 Task: open an excel sheet and write heading  Dollar SenseAdd Dates in a column and its values below  '2023-05-01, 2023-05-05, 2023-05-10, 2023-05-15, 2023-05-20, 2023-05-25 & 2023-05-31. 'Add Descriptionsin next column and its values below  Monthly Salary, Grocery Shopping, Dining Out., Utility Bill, Transportation, Entertainment & Miscellaneous. Add Amount in next column and its values below  $2,500, $100, $50, $150, $30, $50 & $20. Add Income/ Expensein next column and its values below  Income, Expenses, Expenses, Expenses, Expenses, Expenses & Expenses. Add Balance in next column and its values below  $2,500, $2,400, $2,350, $2,200, $2,170, $2,120 & $2,100. Save page ExpReport templatesbook
Action: Mouse moved to (17, 20)
Screenshot: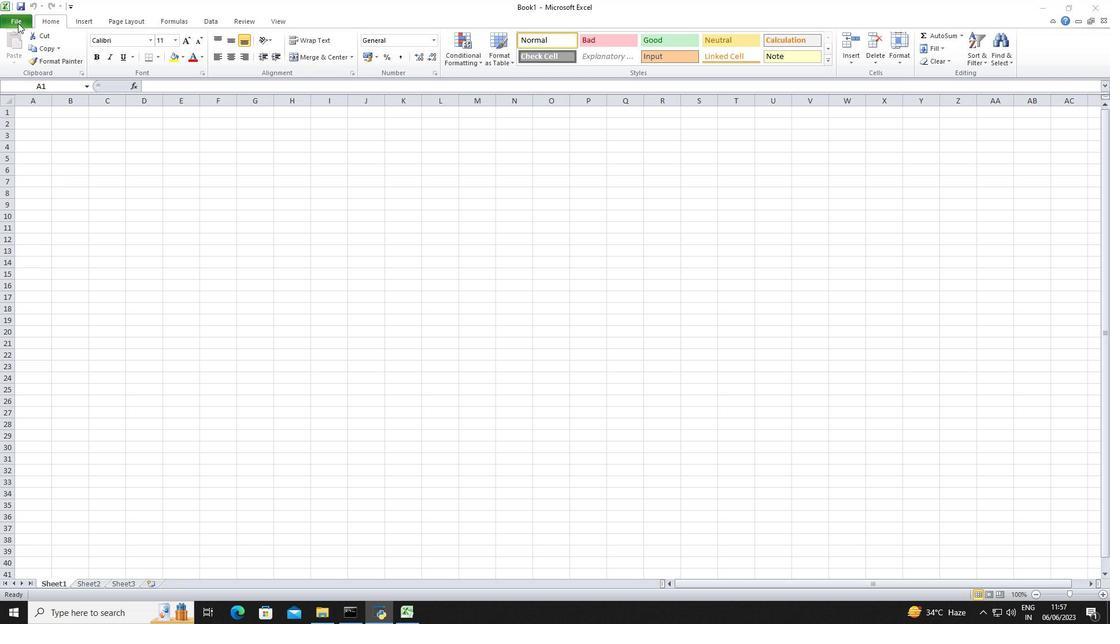 
Action: Mouse pressed left at (17, 20)
Screenshot: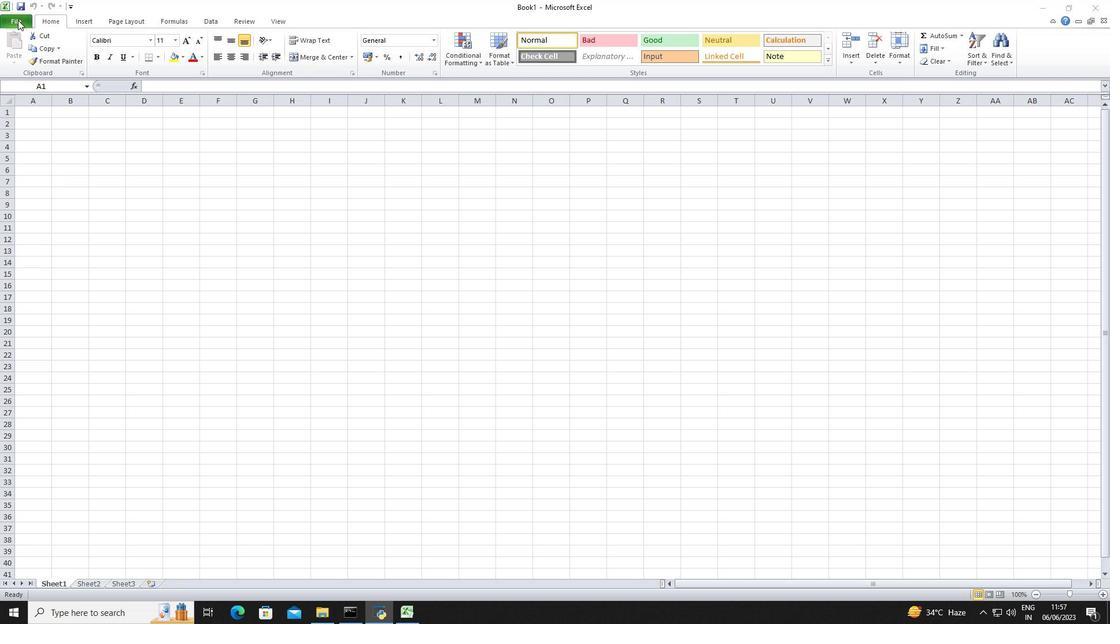 
Action: Mouse pressed left at (17, 20)
Screenshot: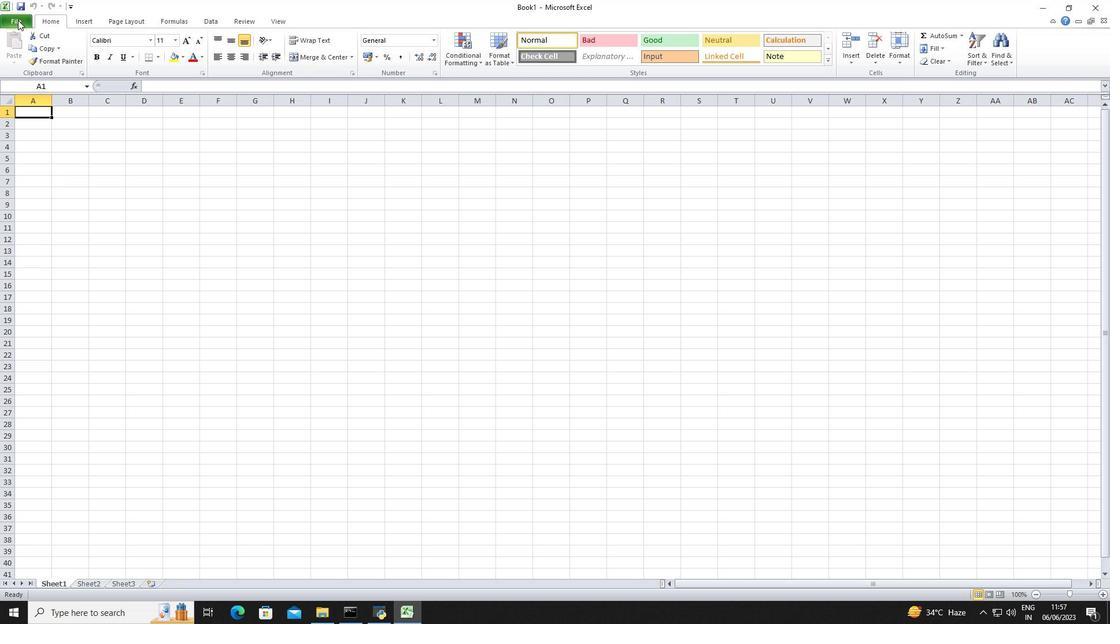 
Action: Mouse moved to (17, 151)
Screenshot: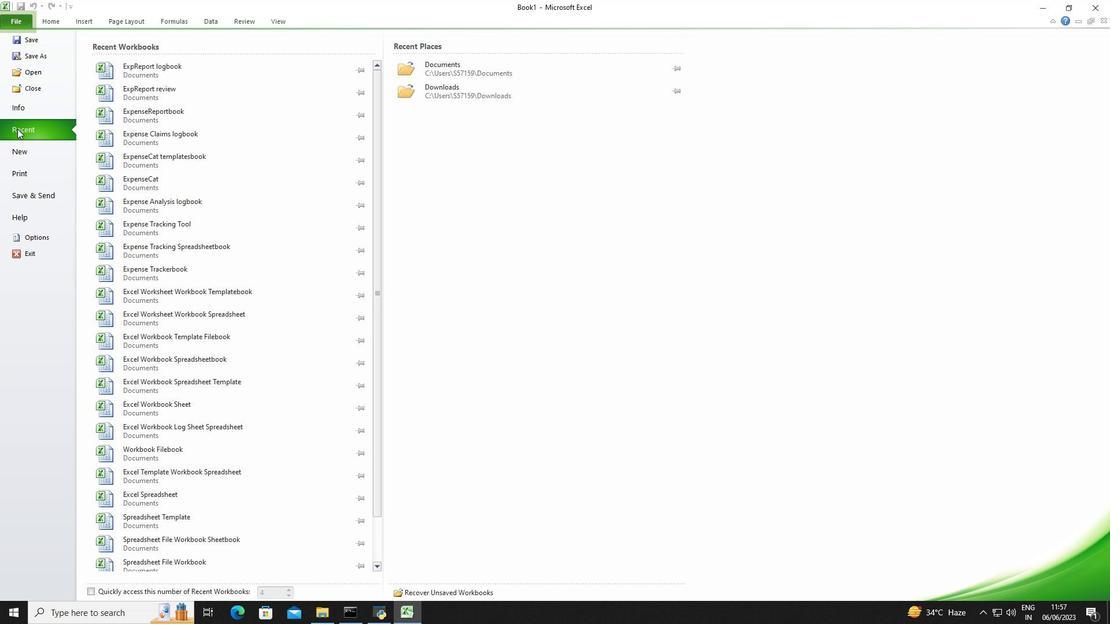 
Action: Mouse pressed left at (17, 151)
Screenshot: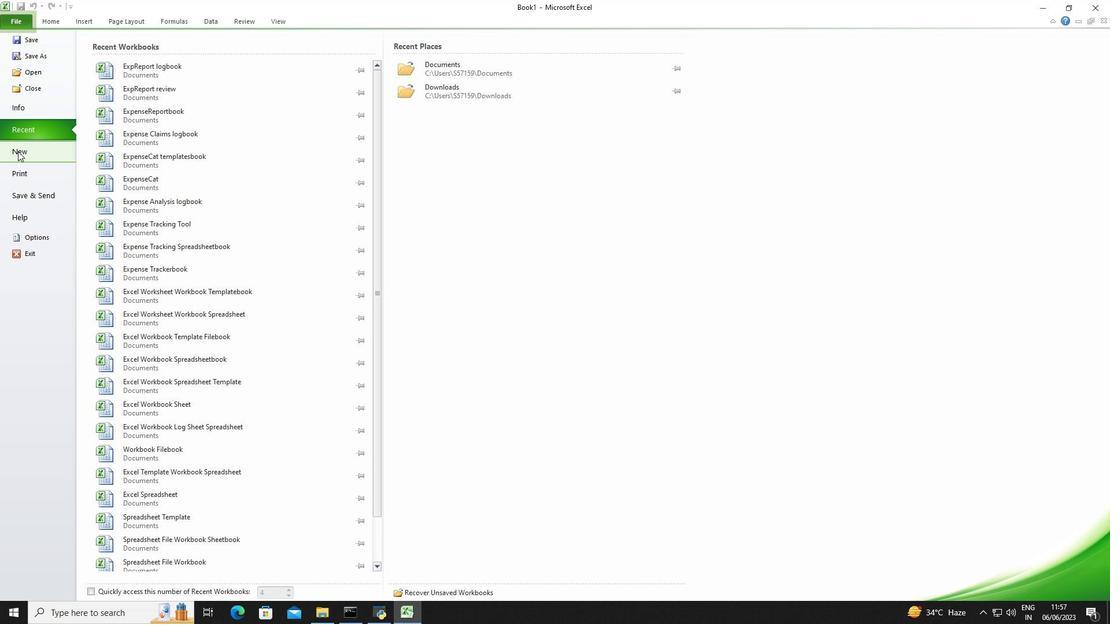 
Action: Mouse moved to (577, 278)
Screenshot: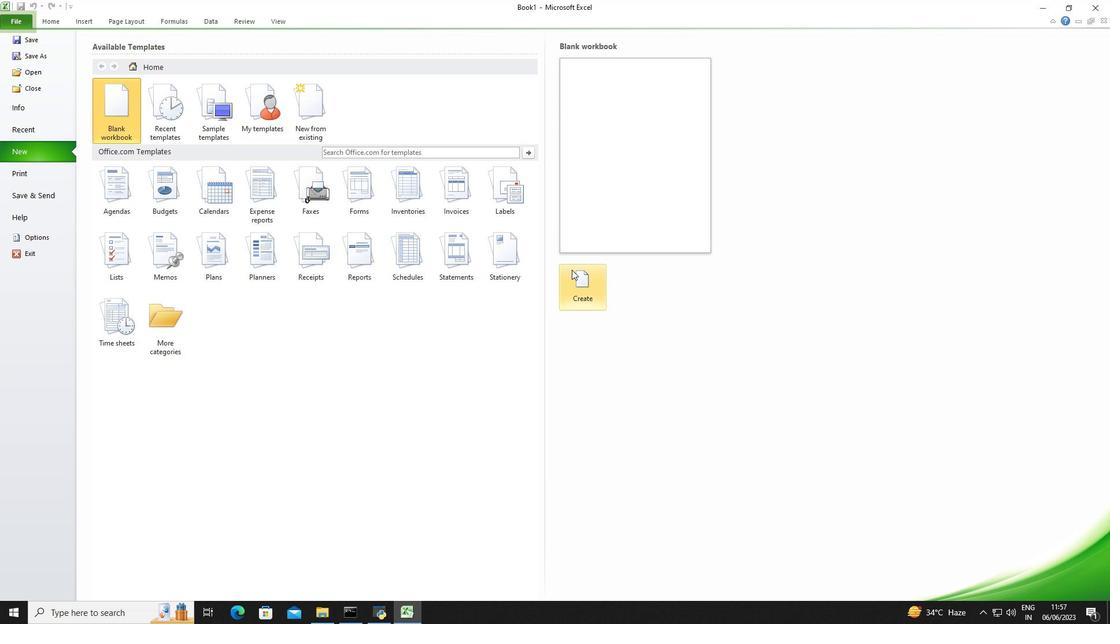 
Action: Mouse pressed left at (577, 278)
Screenshot: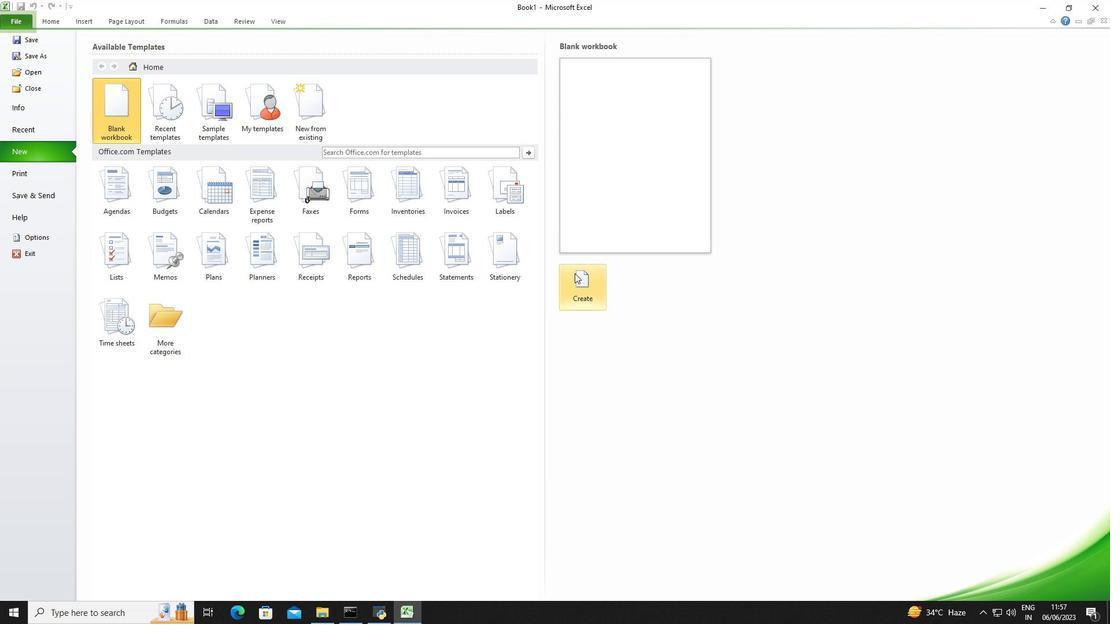 
Action: Mouse moved to (36, 112)
Screenshot: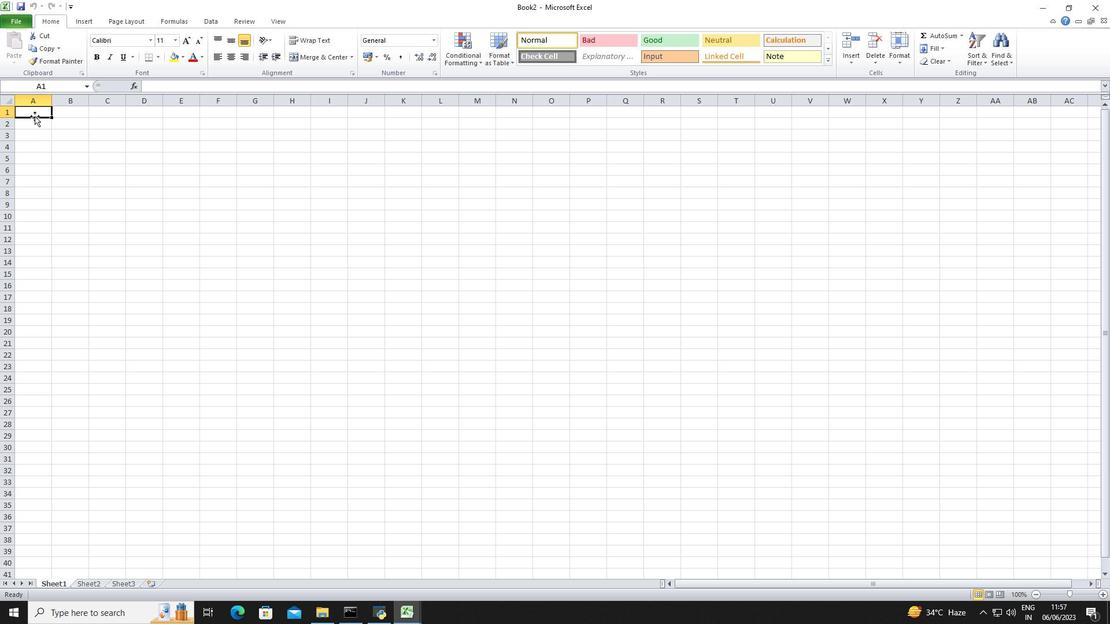 
Action: Mouse pressed left at (36, 112)
Screenshot: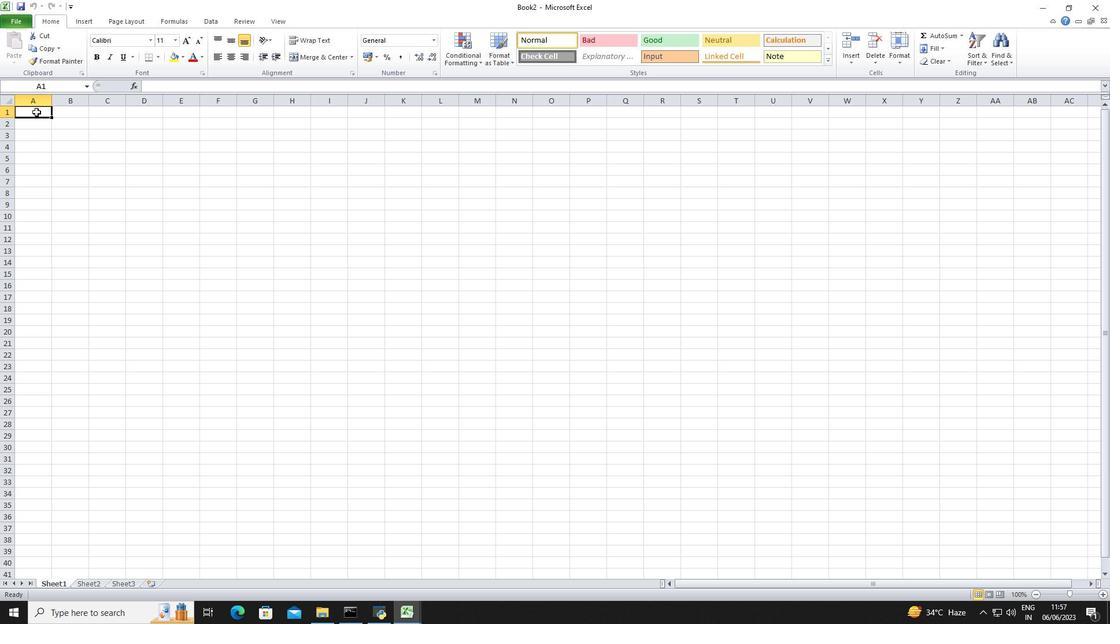 
Action: Key pressed <Key.shift>Dollar<Key.space><Key.shift>Sense<Key.right><Key.down><Key.left><Key.down><Key.shift>Dates<Key.down>2023-05-2<Key.backspace>01<Key.enter>2023-05-05<Key.down>2023-05-10<Key.down>20223-05-<Key.backspace><Key.backspace><Key.backspace><Key.backspace><Key.backspace><Key.backspace>3-05-15<Key.enter>2023-05-29<Key.backspace>0<Key.enter>2023-05-25<Key.enter>2023-05-31<Key.down><Key.right><Key.right><Key.up><Key.up><Key.up><Key.up><Key.up><Key.up><Key.up><Key.left><Key.right><Key.up><Key.shift>Descriptions<Key.down><Key.shift>Monthy<Key.space><Key.shift>Salary<Key.down><Key.shift>Grocery<Key.space><Key.shift><Key.shift><Key.shift><Key.shift><Key.shift><Key.shift><Key.shift><Key.shift><Key.shift><Key.shift><Key.shift><Key.shift><Key.shift>Shopping<Key.down><Key.shift>Dining<Key.space><Key.shift>Out<Key.down><Key.shift>Utility<Key.down><Key.up>
Screenshot: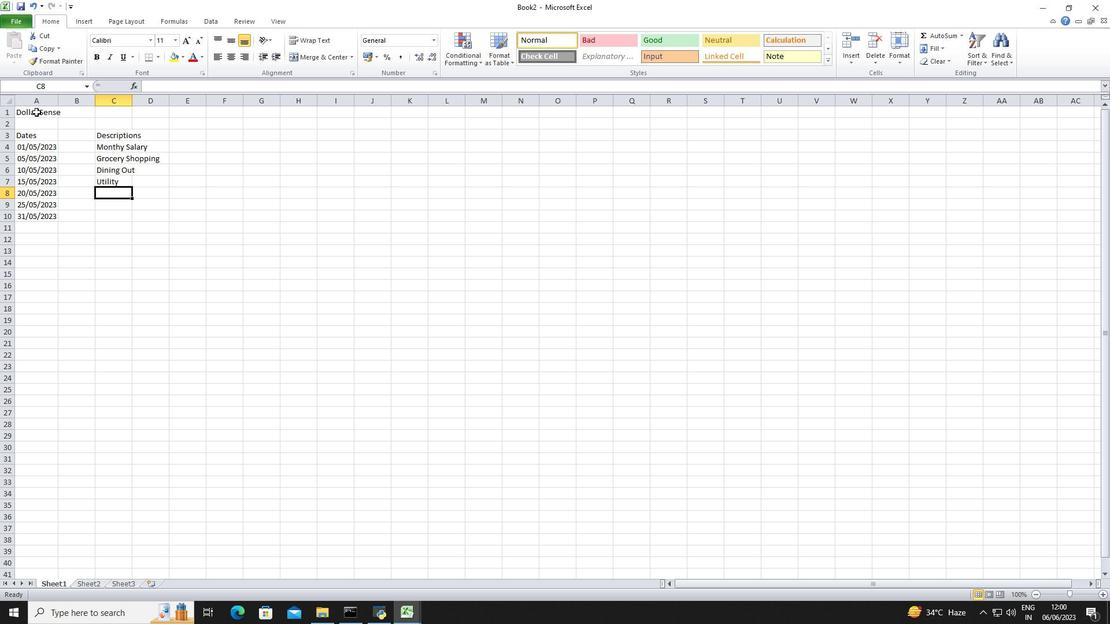 
Action: Mouse moved to (123, 180)
Screenshot: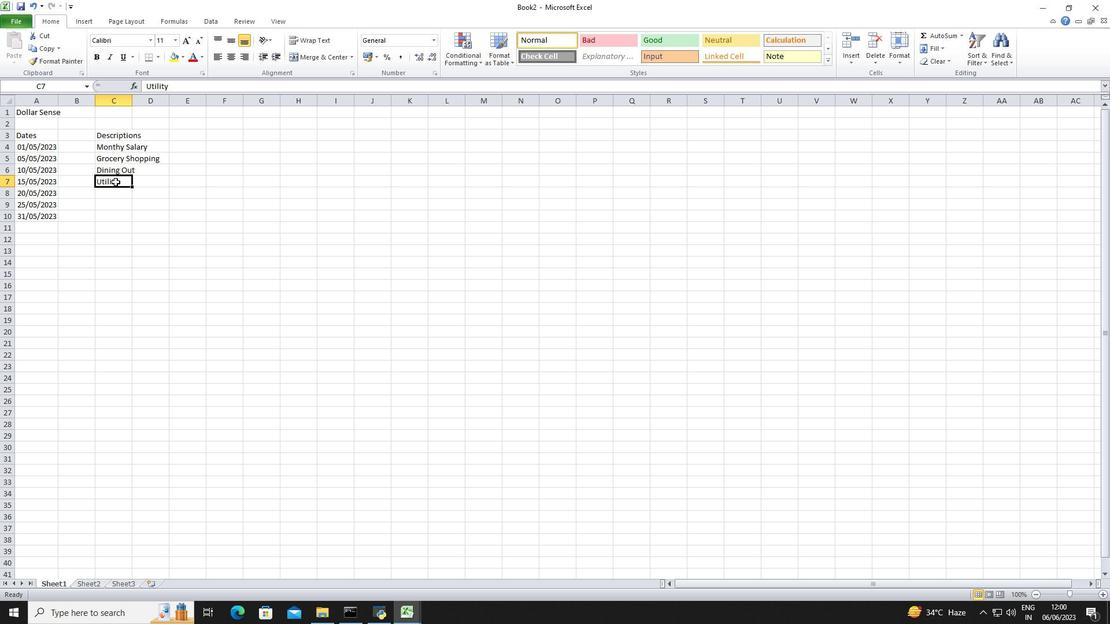 
Action: Mouse pressed left at (123, 180)
Screenshot: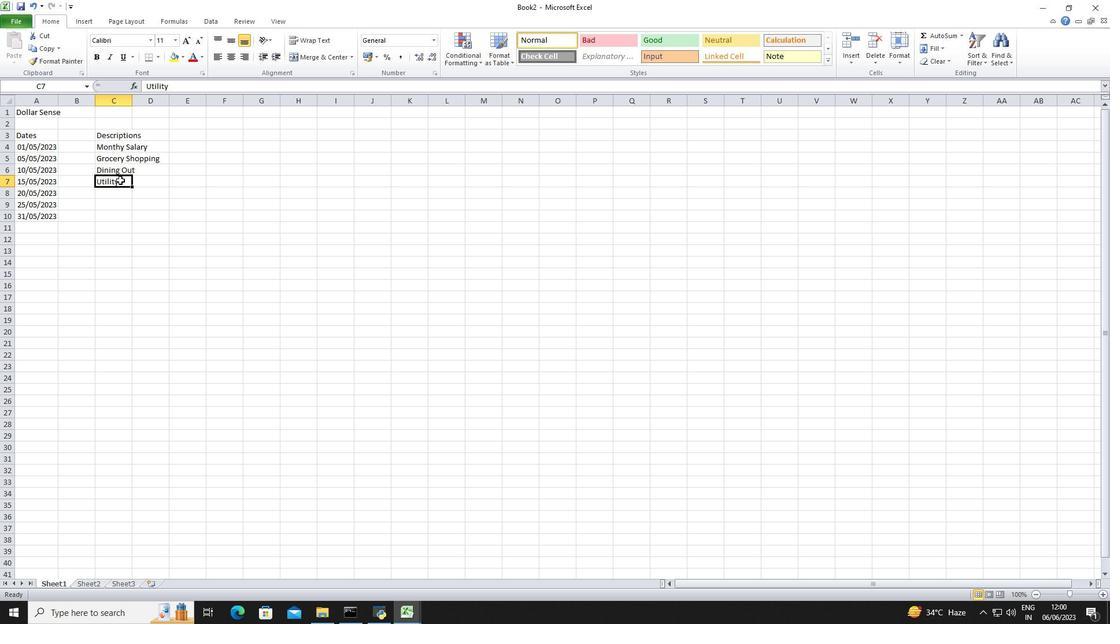 
Action: Mouse pressed left at (123, 180)
Screenshot: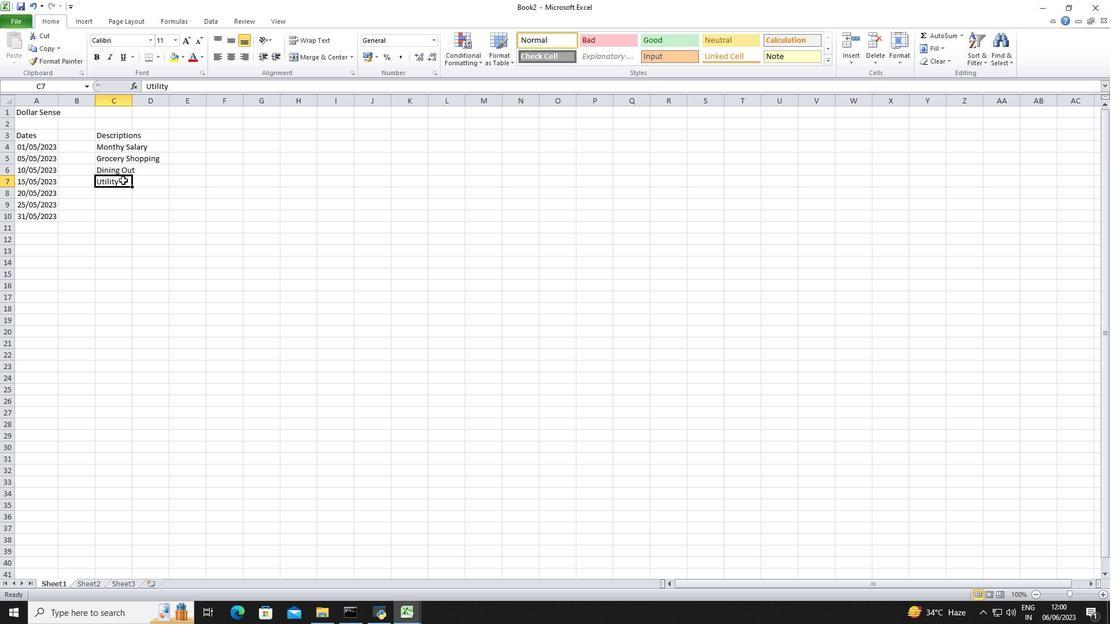 
Action: Mouse moved to (29, 117)
Screenshot: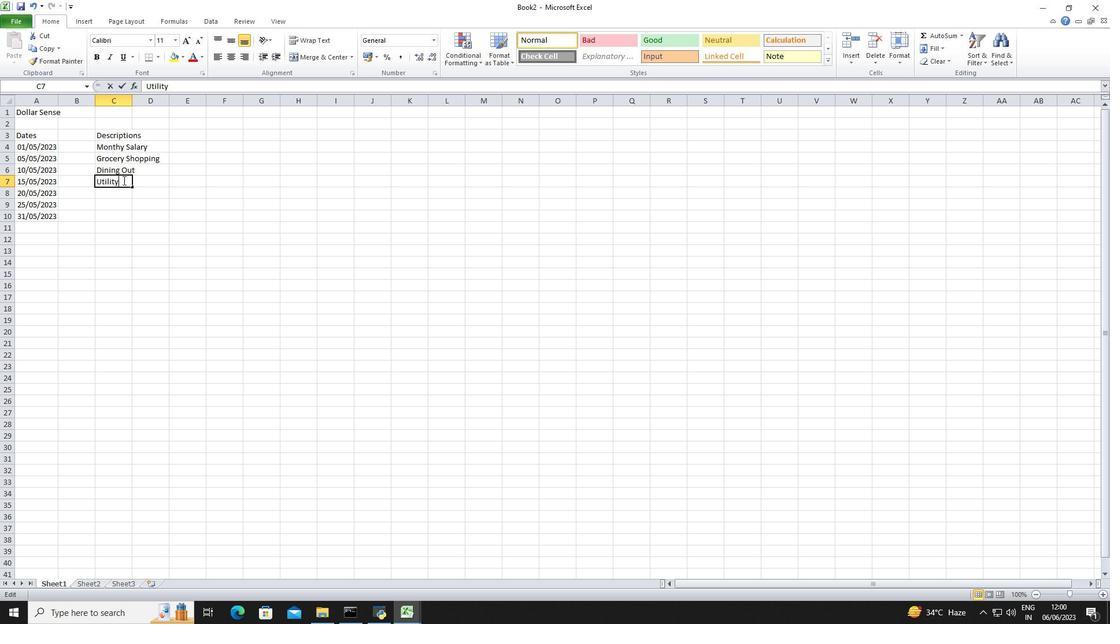 
Action: Key pressed <Key.space><Key.shift>Bill<Key.enter><Key.shift>Transportation<Key.down><Key.shift>Entertainment<Key.down><Key.shift>Miscellaneous<Key.down><Key.right><Key.right><Key.up><Key.up><Key.up><Key.up><Key.up><Key.up><Key.up><Key.up><Key.shift>Amount<Key.down>2500<Key.down>100<Key.down>50<Key.down>150<Key.down>30<Key.down>50<Key.down>20<Key.down>
Screenshot: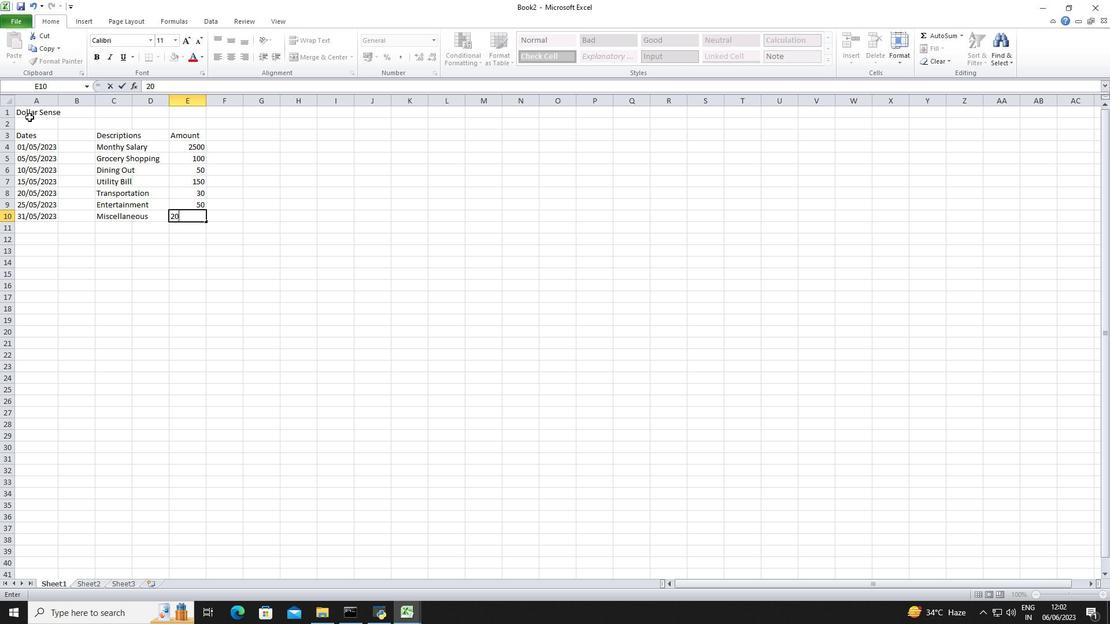 
Action: Mouse moved to (197, 145)
Screenshot: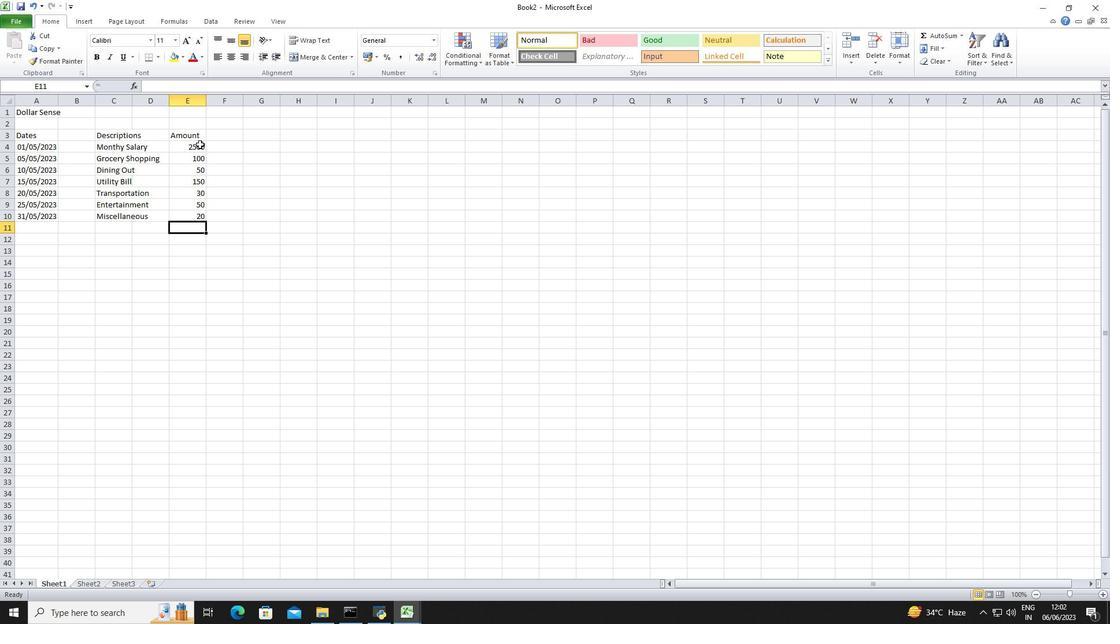 
Action: Mouse pressed left at (197, 145)
Screenshot: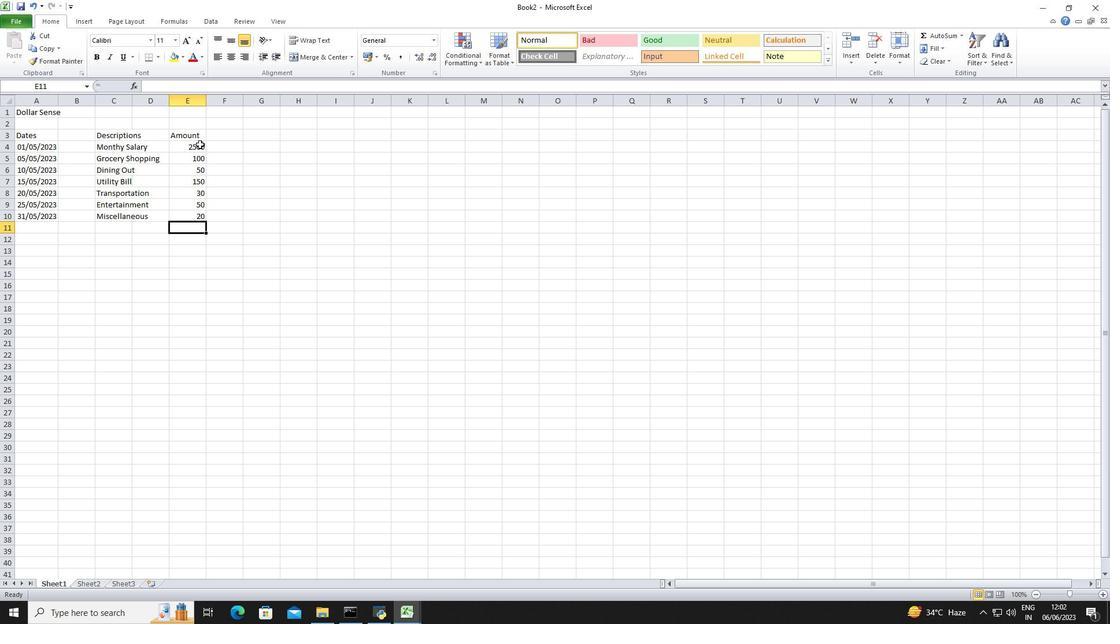
Action: Mouse moved to (432, 40)
Screenshot: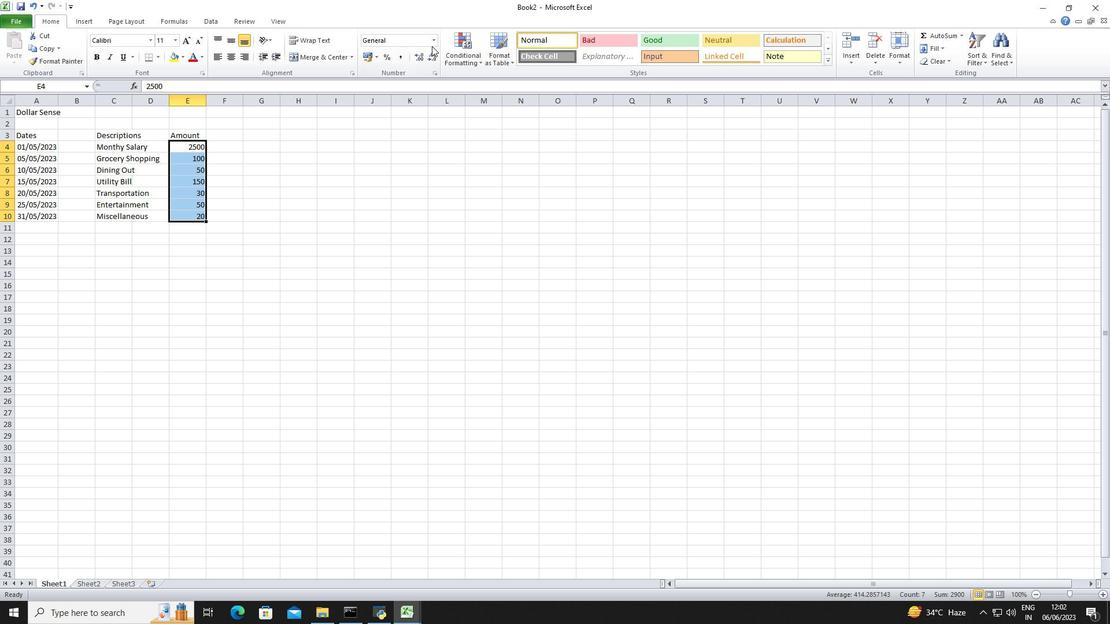 
Action: Mouse pressed left at (432, 40)
Screenshot: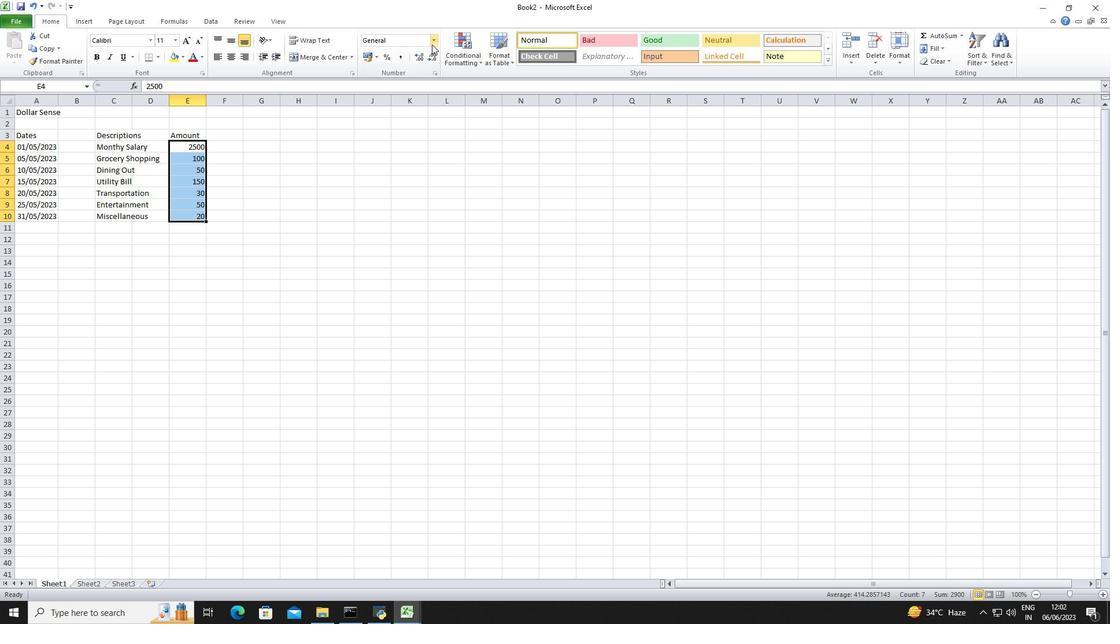
Action: Mouse moved to (418, 337)
Screenshot: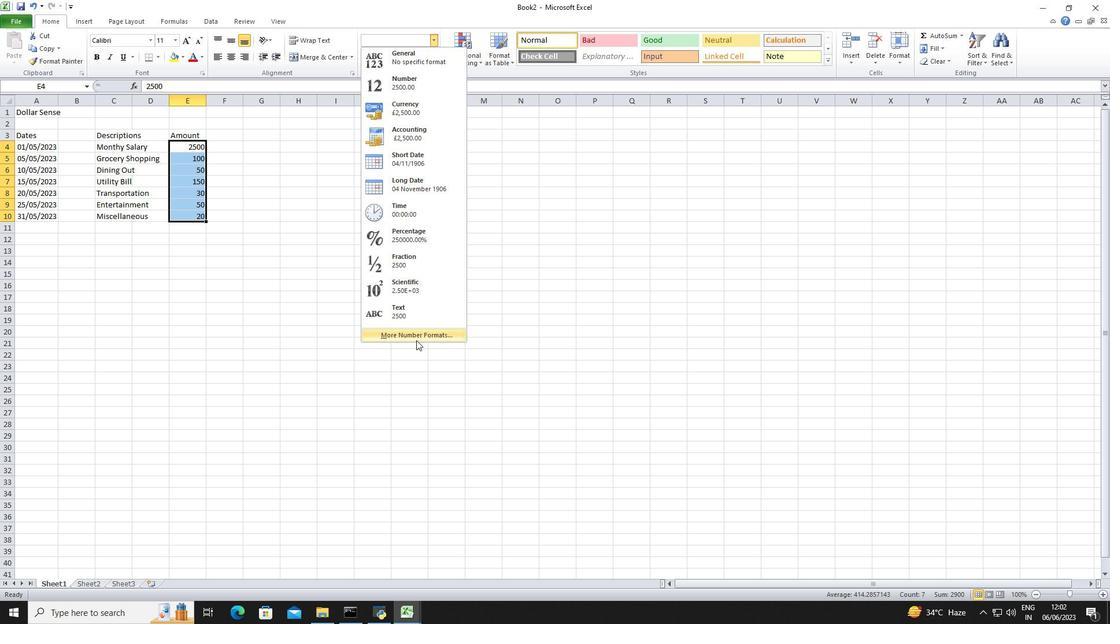 
Action: Mouse pressed left at (418, 337)
Screenshot: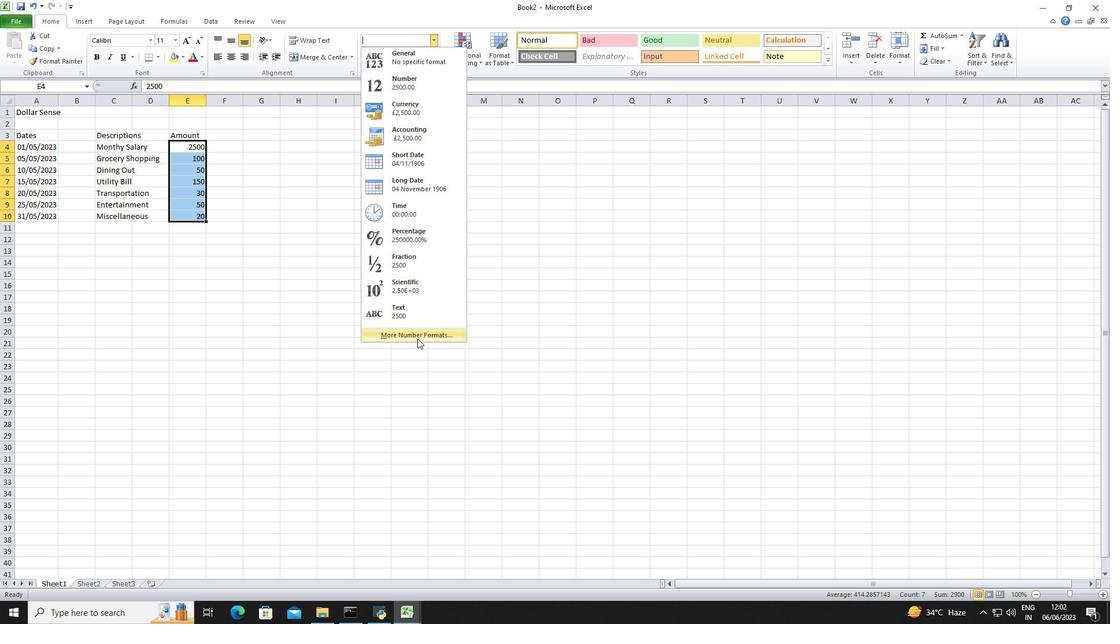 
Action: Mouse moved to (188, 216)
Screenshot: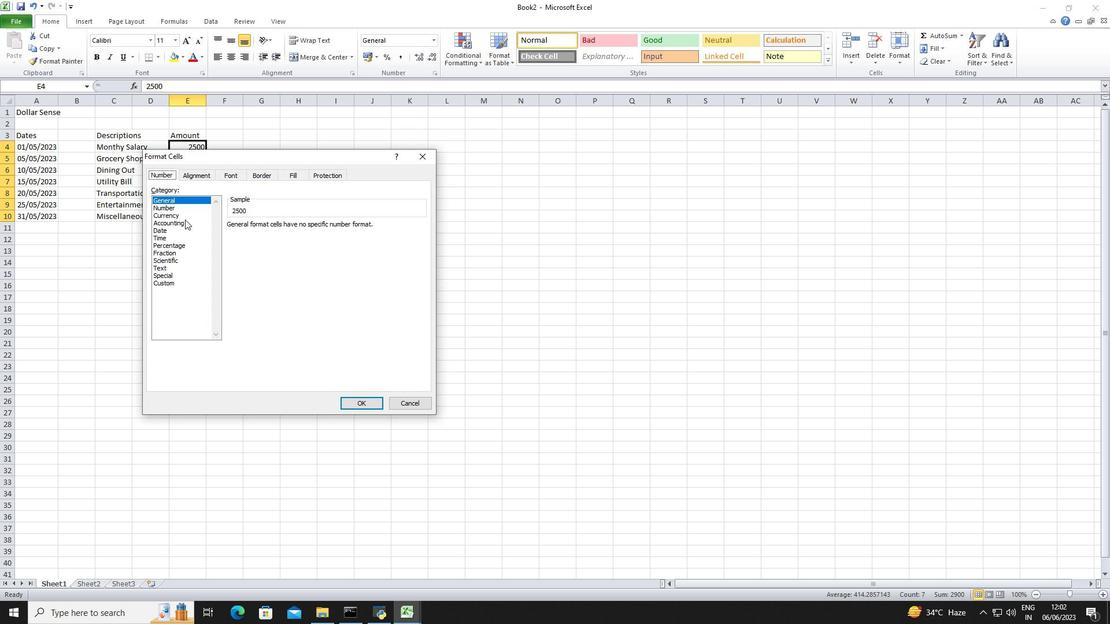 
Action: Mouse pressed left at (188, 216)
Screenshot: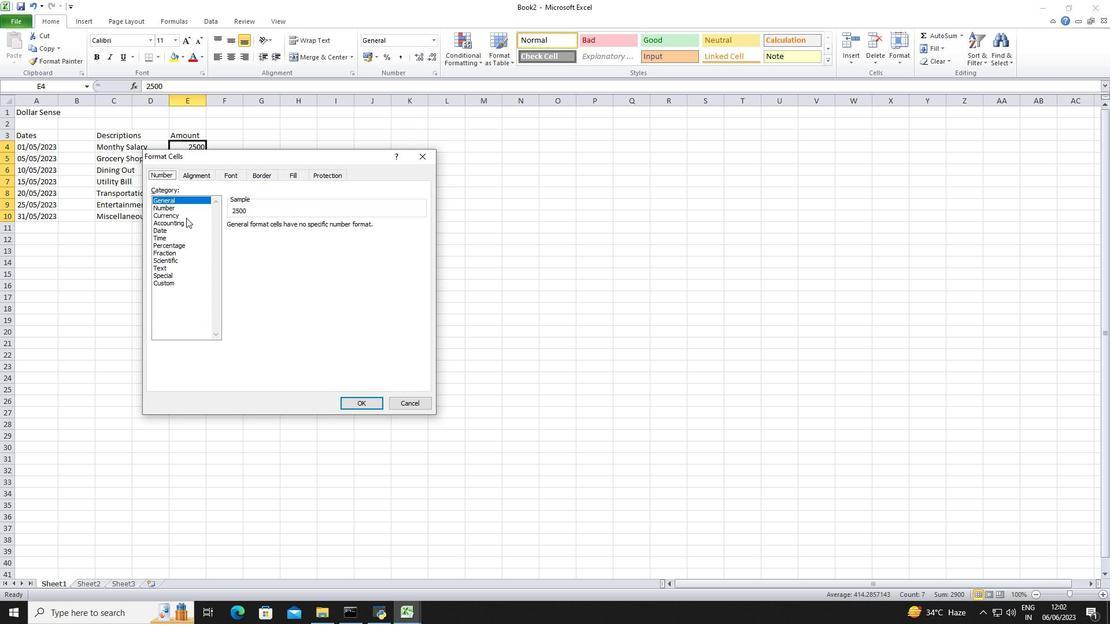 
Action: Mouse moved to (303, 229)
Screenshot: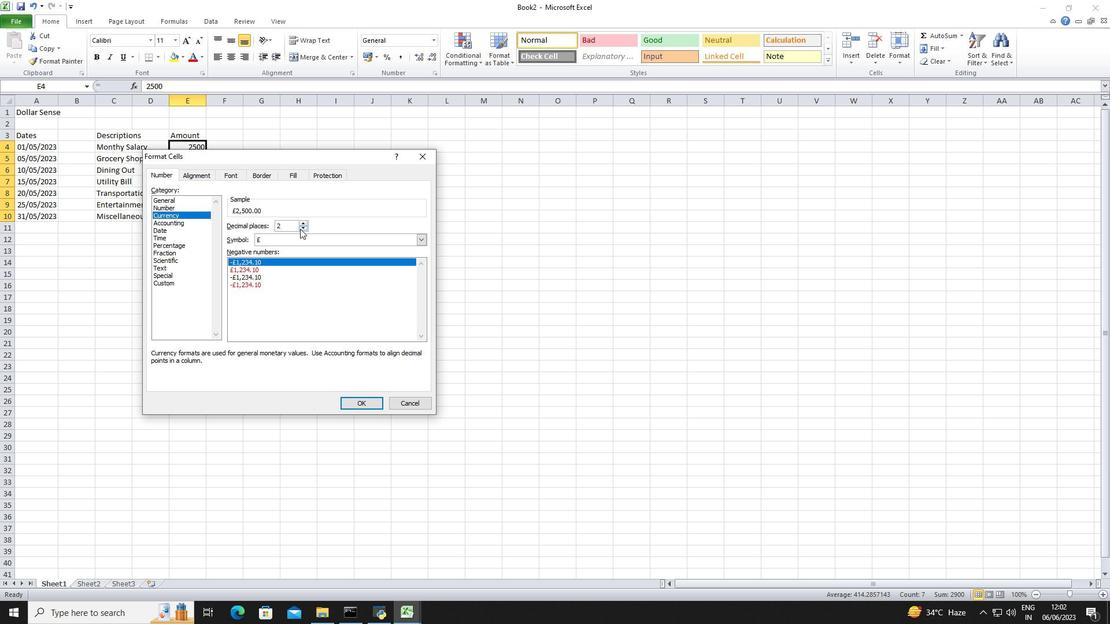 
Action: Mouse pressed left at (303, 229)
Screenshot: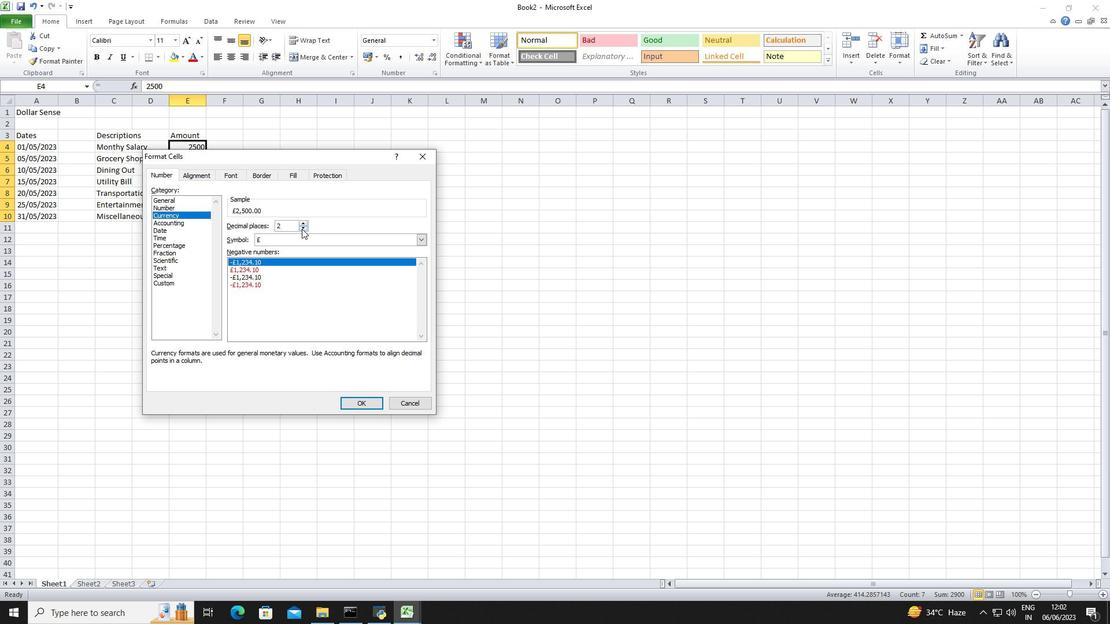 
Action: Mouse pressed left at (303, 229)
Screenshot: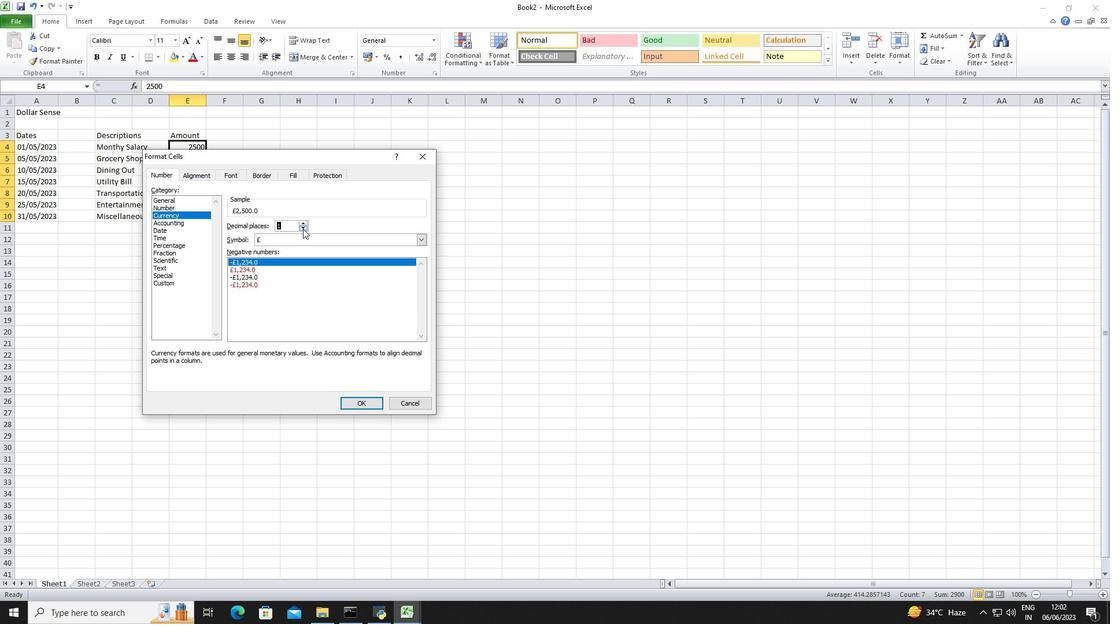 
Action: Mouse moved to (304, 238)
Screenshot: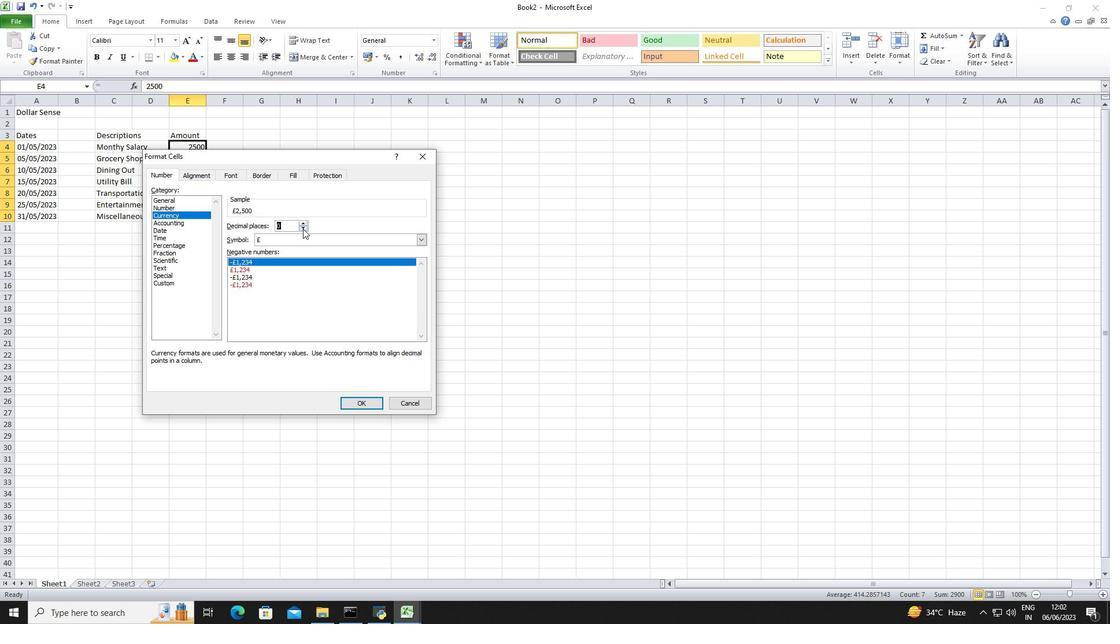 
Action: Mouse pressed left at (304, 238)
Screenshot: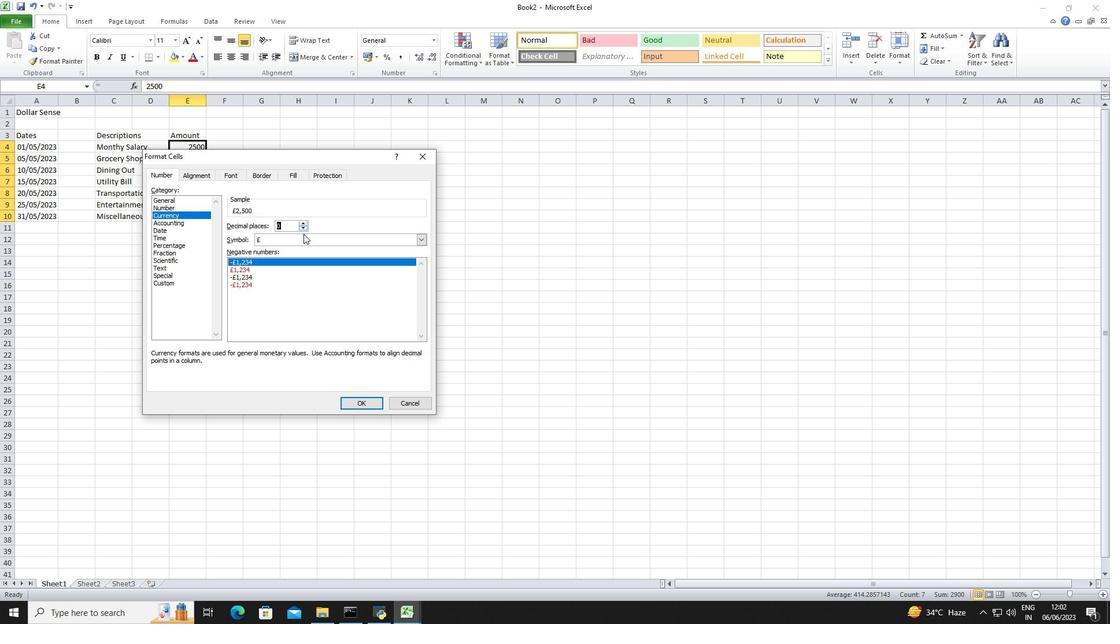 
Action: Mouse moved to (313, 278)
Screenshot: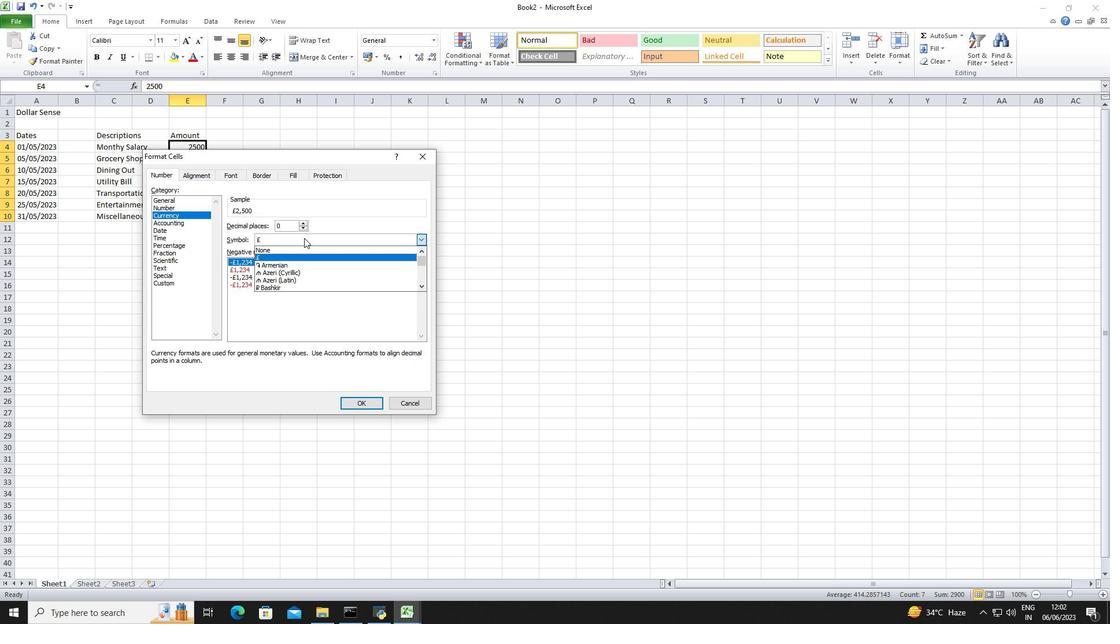 
Action: Mouse scrolled (313, 277) with delta (0, 0)
Screenshot: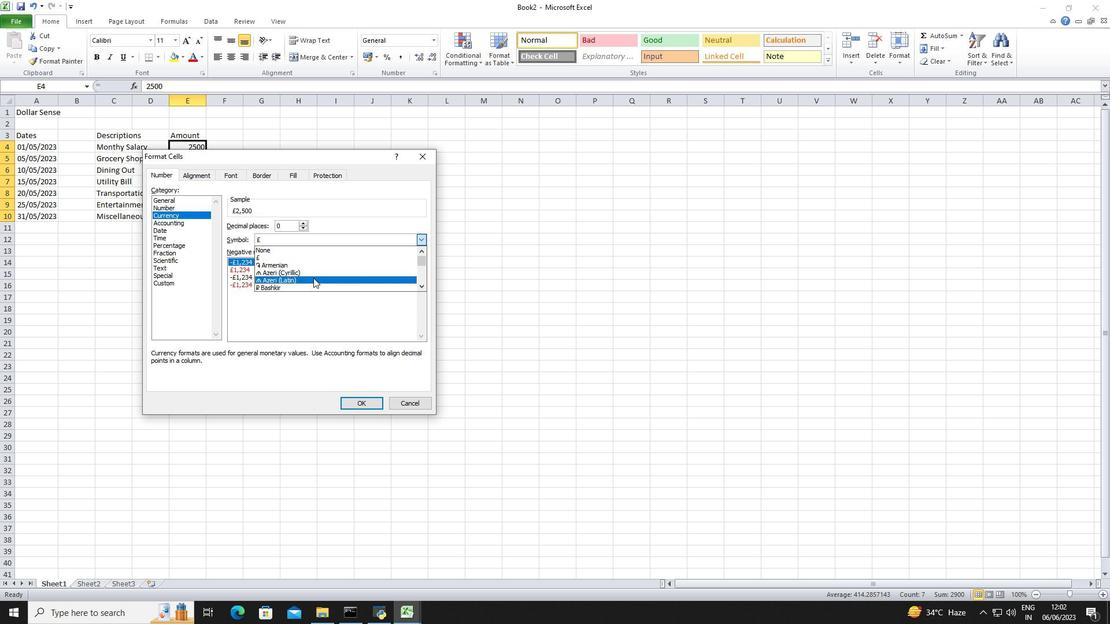 
Action: Mouse scrolled (313, 277) with delta (0, 0)
Screenshot: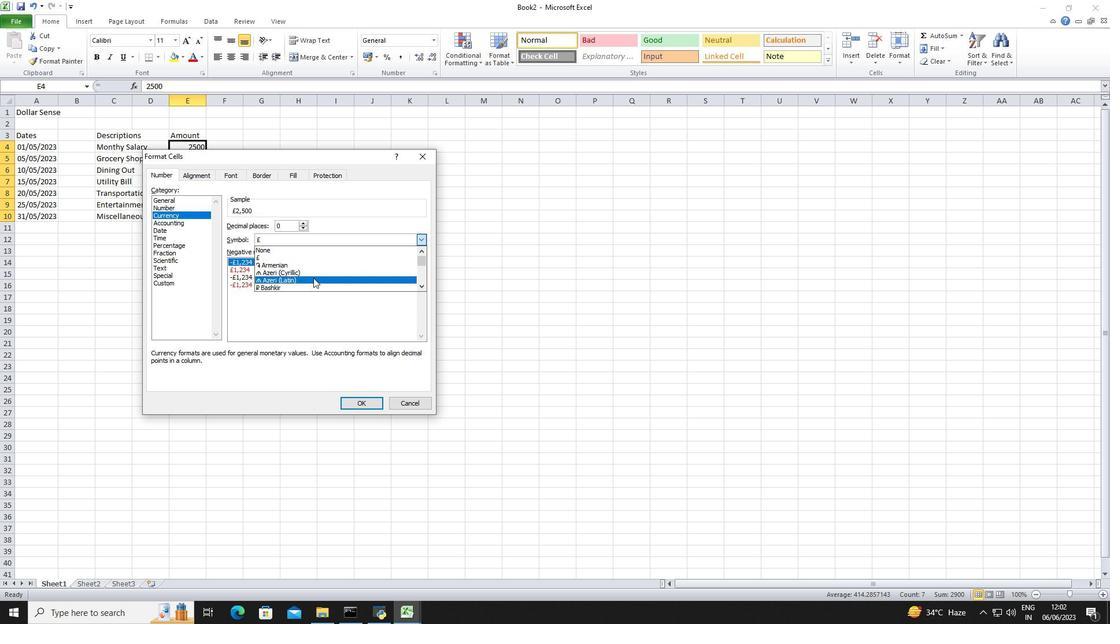 
Action: Mouse scrolled (313, 277) with delta (0, 0)
Screenshot: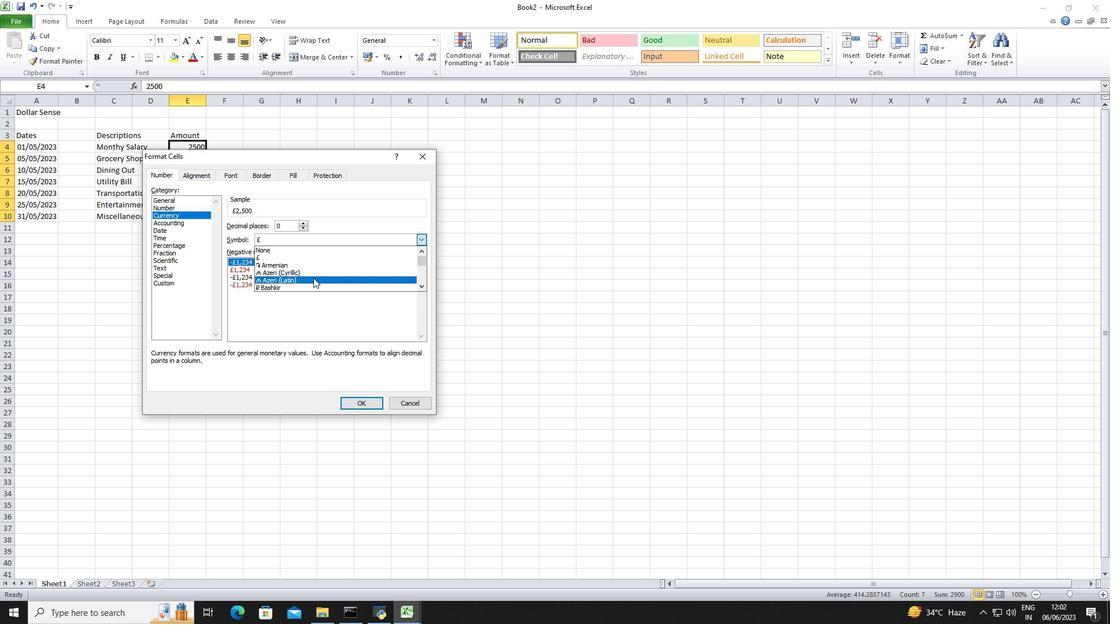 
Action: Mouse scrolled (313, 277) with delta (0, 0)
Screenshot: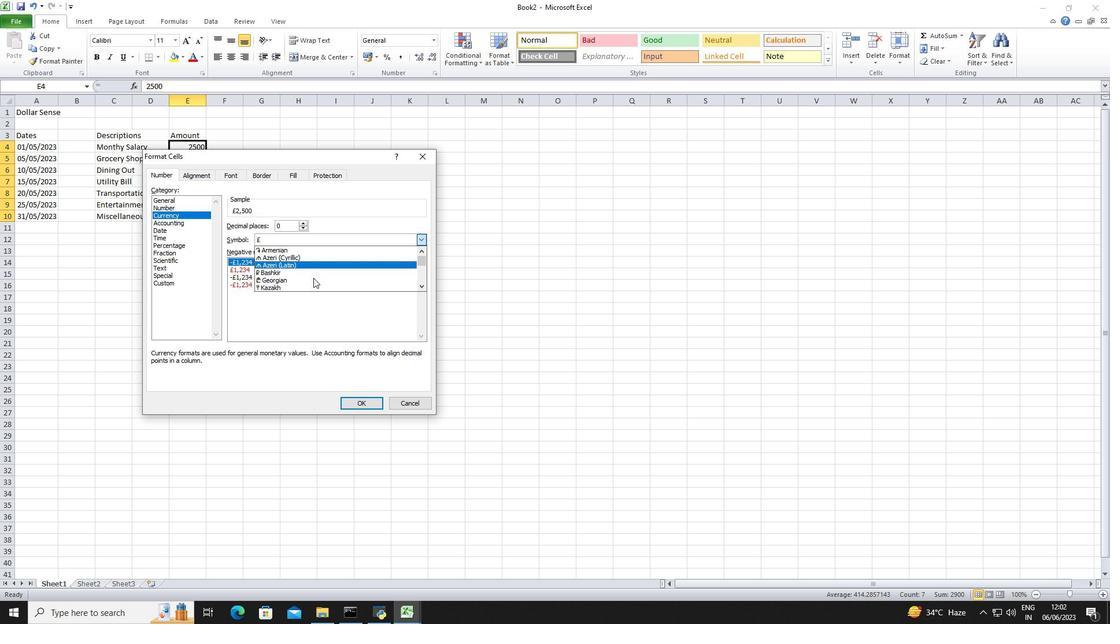 
Action: Mouse scrolled (313, 277) with delta (0, 0)
Screenshot: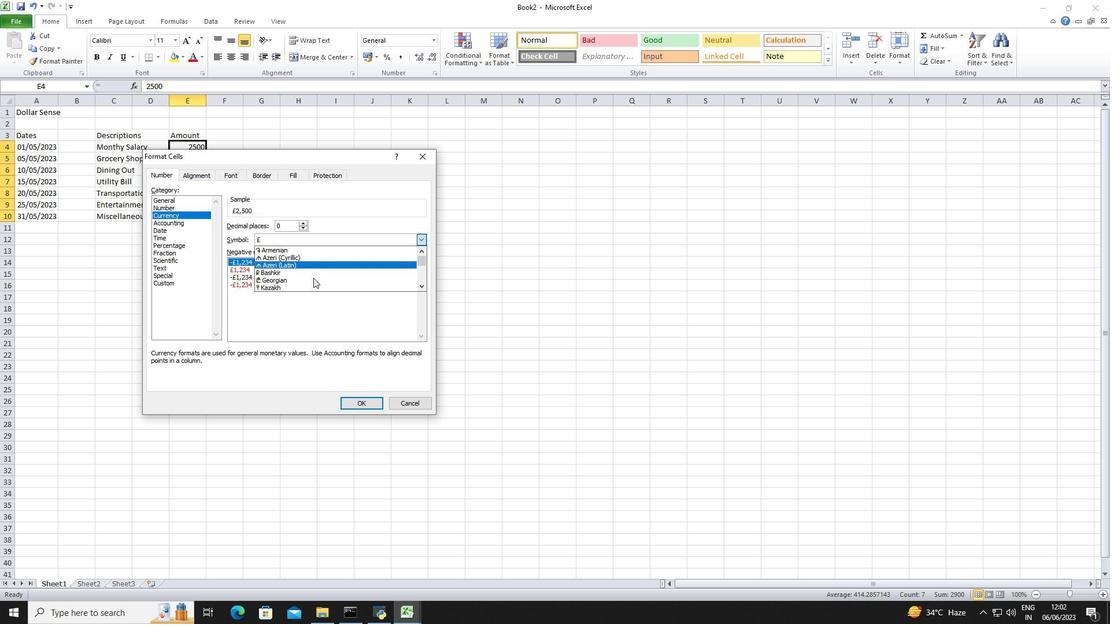 
Action: Mouse scrolled (313, 277) with delta (0, 0)
Screenshot: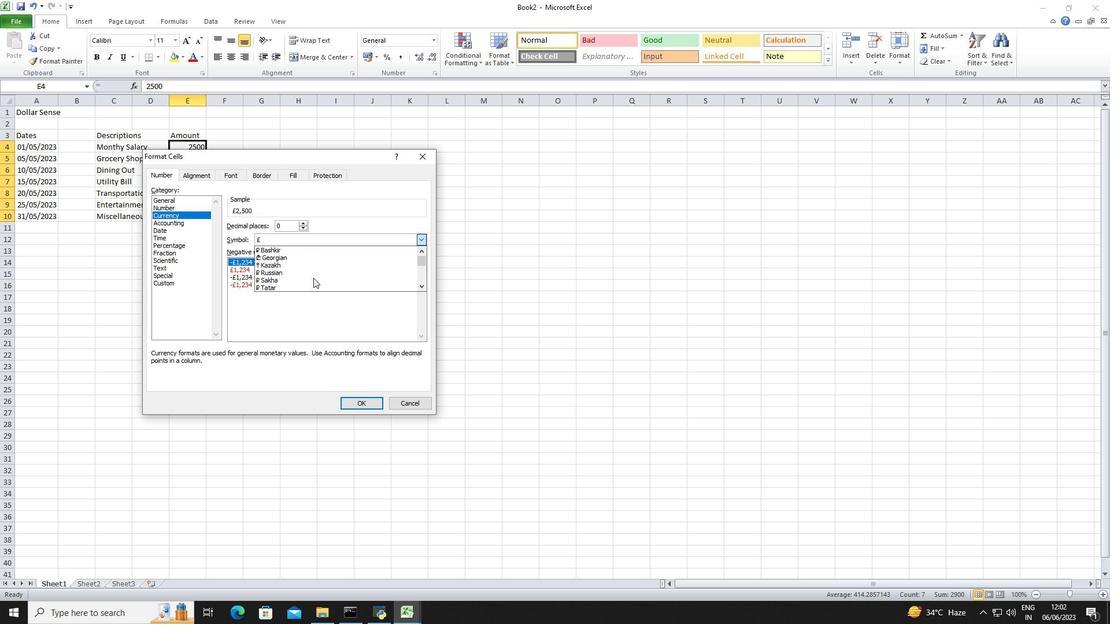 
Action: Mouse scrolled (313, 277) with delta (0, 0)
Screenshot: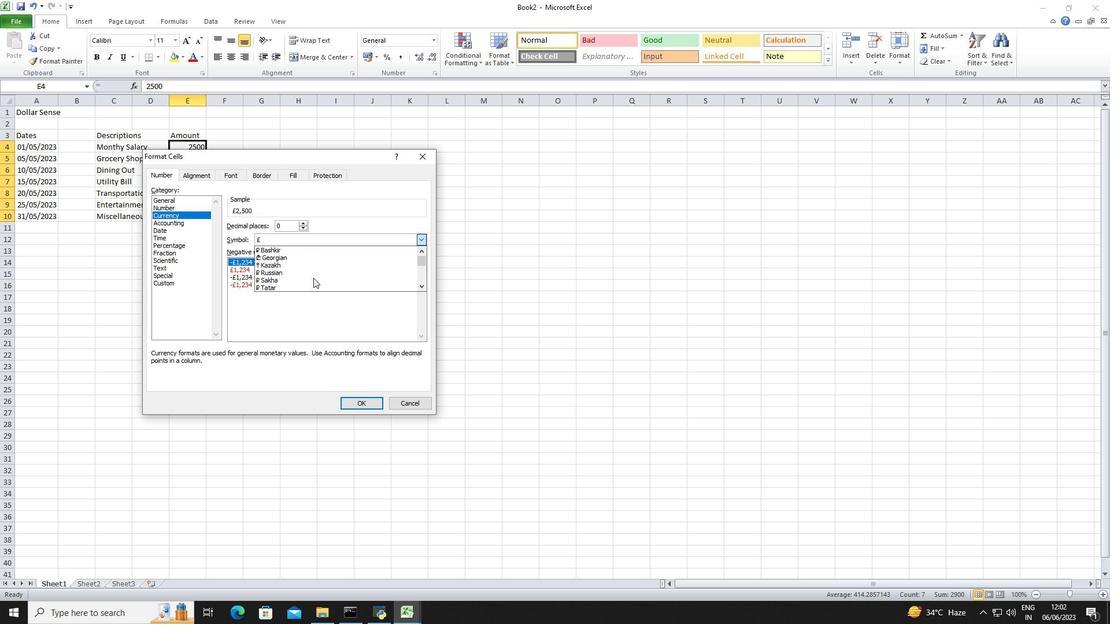 
Action: Mouse scrolled (313, 277) with delta (0, 0)
Screenshot: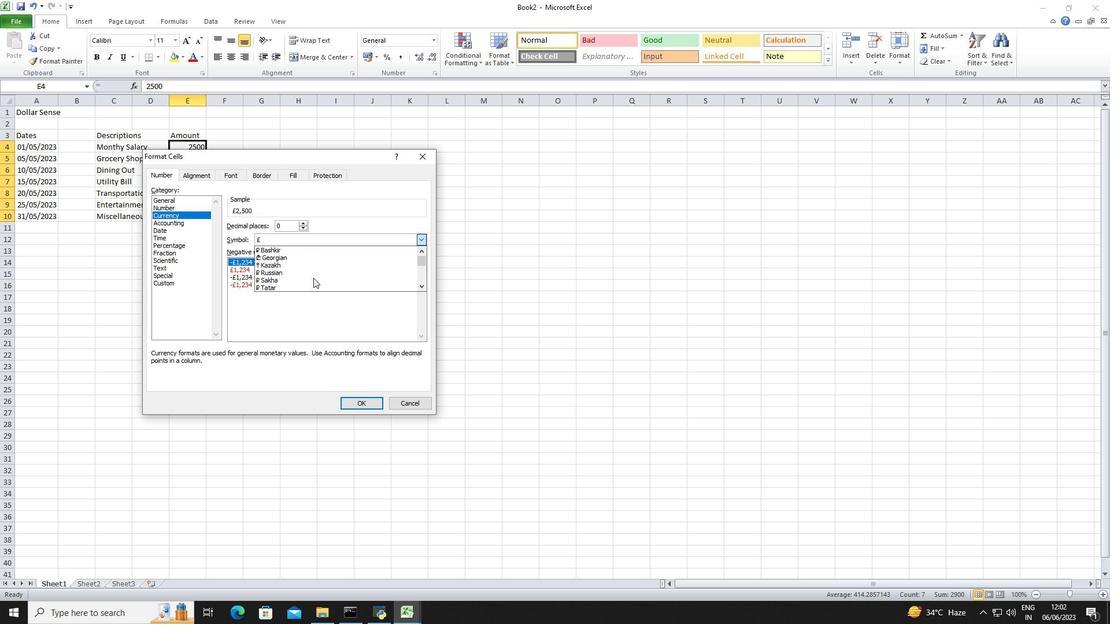 
Action: Mouse scrolled (313, 277) with delta (0, 0)
Screenshot: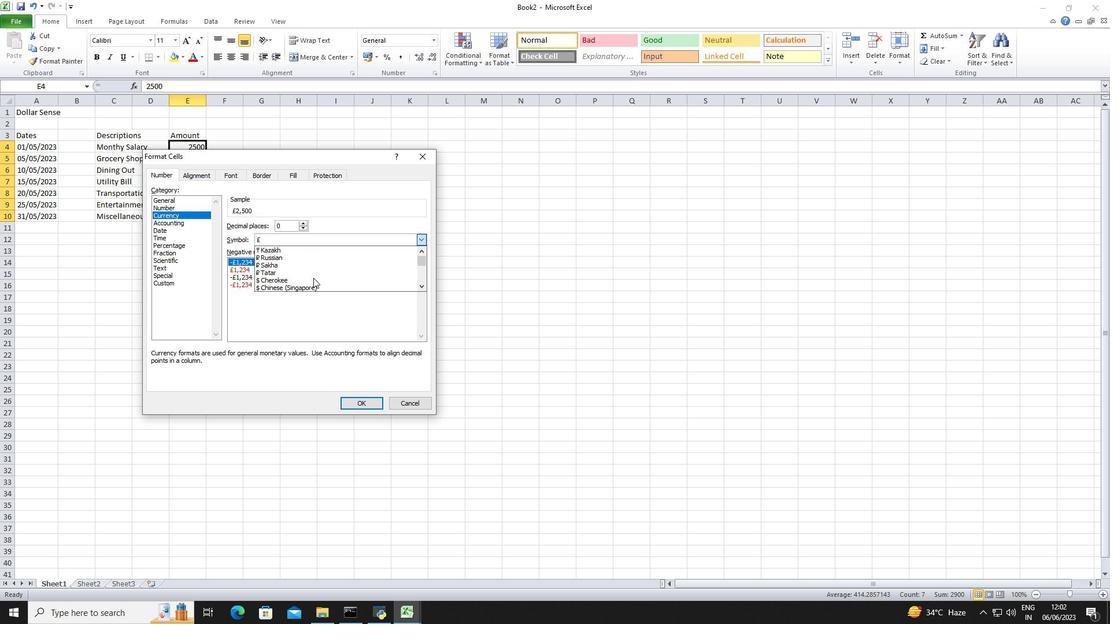 
Action: Mouse scrolled (313, 277) with delta (0, 0)
Screenshot: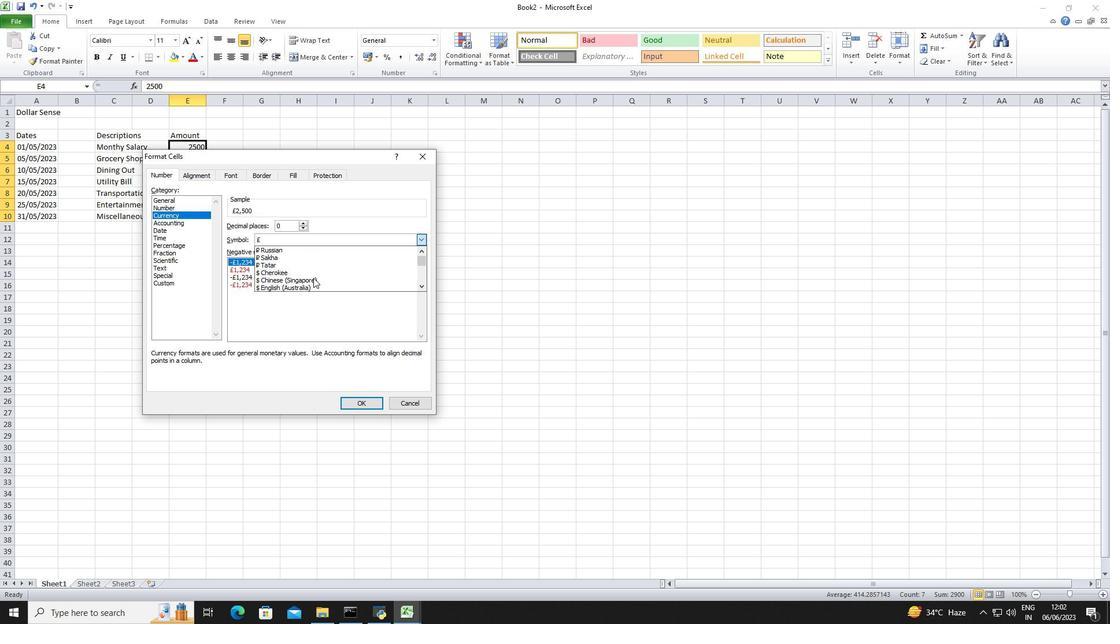 
Action: Mouse scrolled (313, 277) with delta (0, 0)
Screenshot: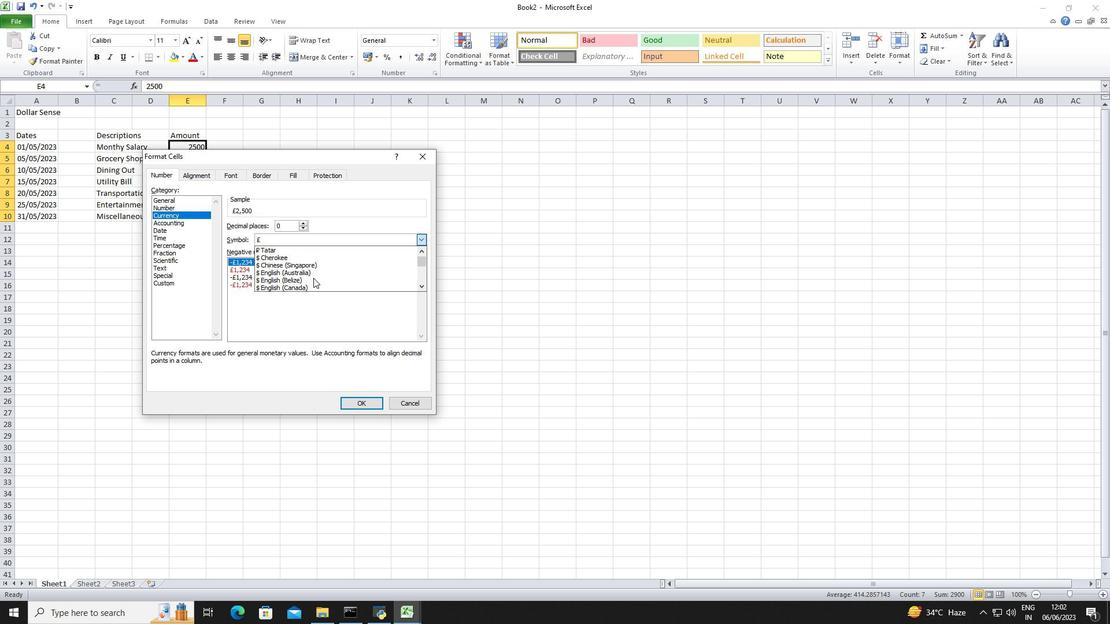 
Action: Mouse moved to (305, 266)
Screenshot: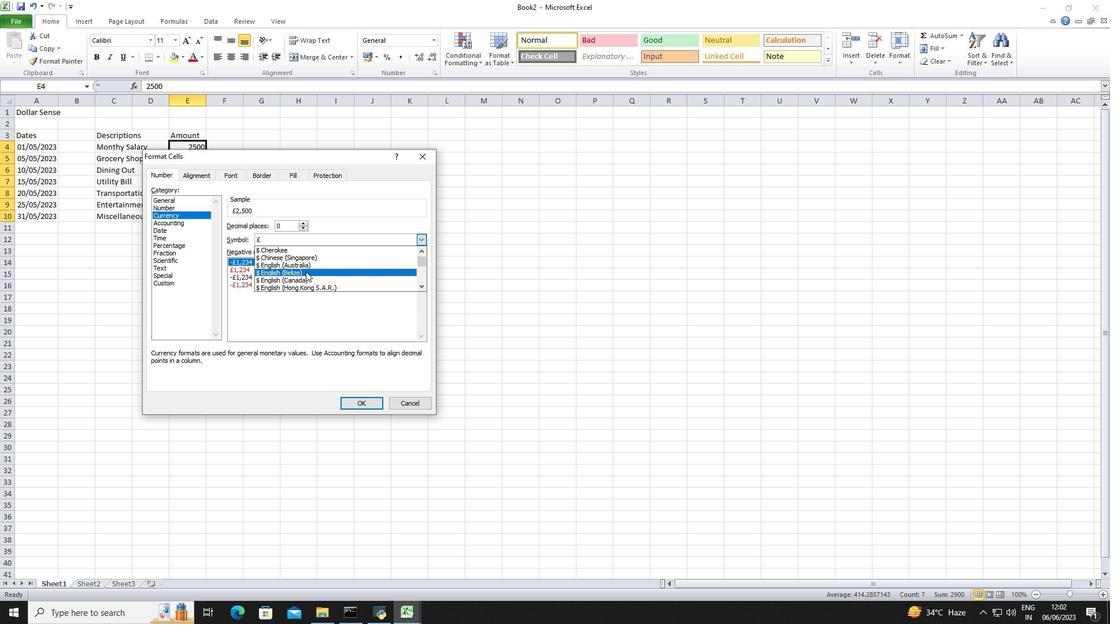 
Action: Mouse pressed left at (305, 266)
Screenshot: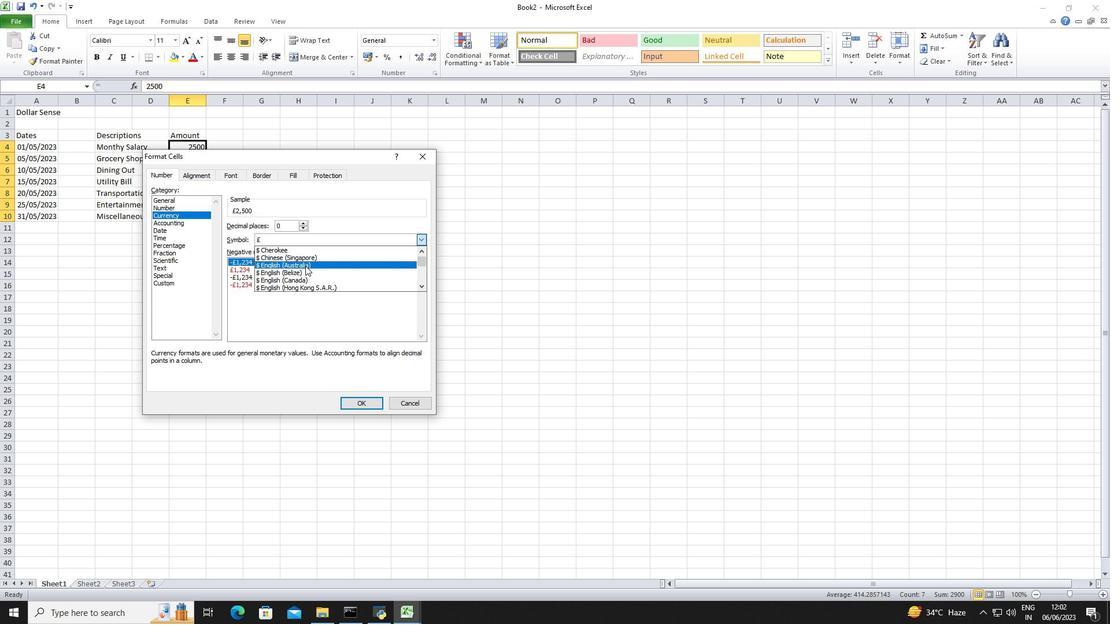 
Action: Mouse moved to (372, 406)
Screenshot: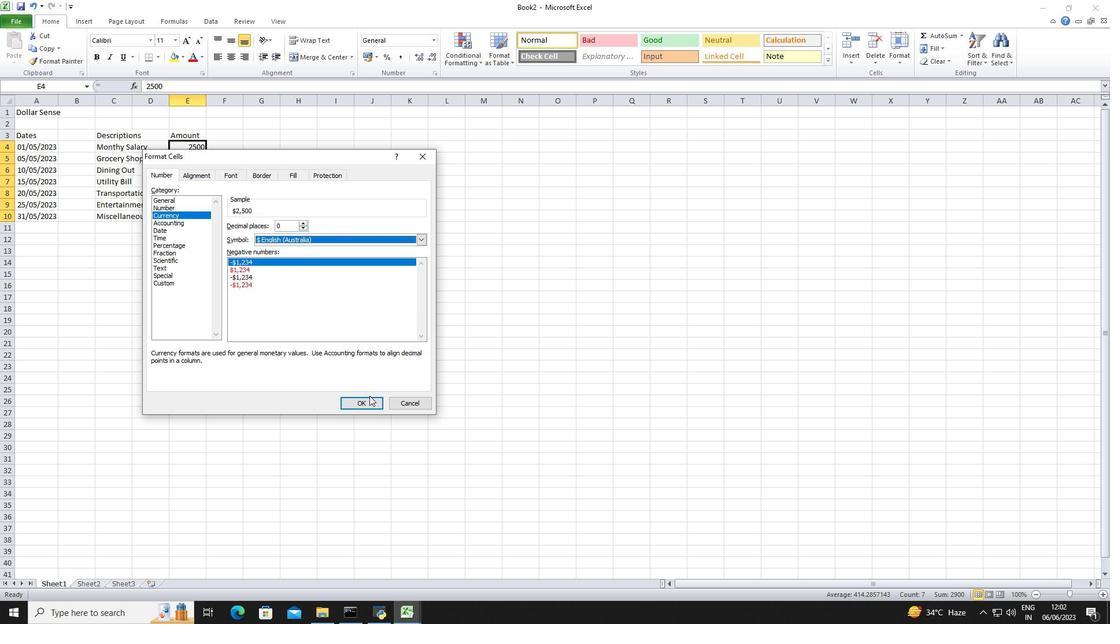 
Action: Mouse pressed left at (372, 406)
Screenshot: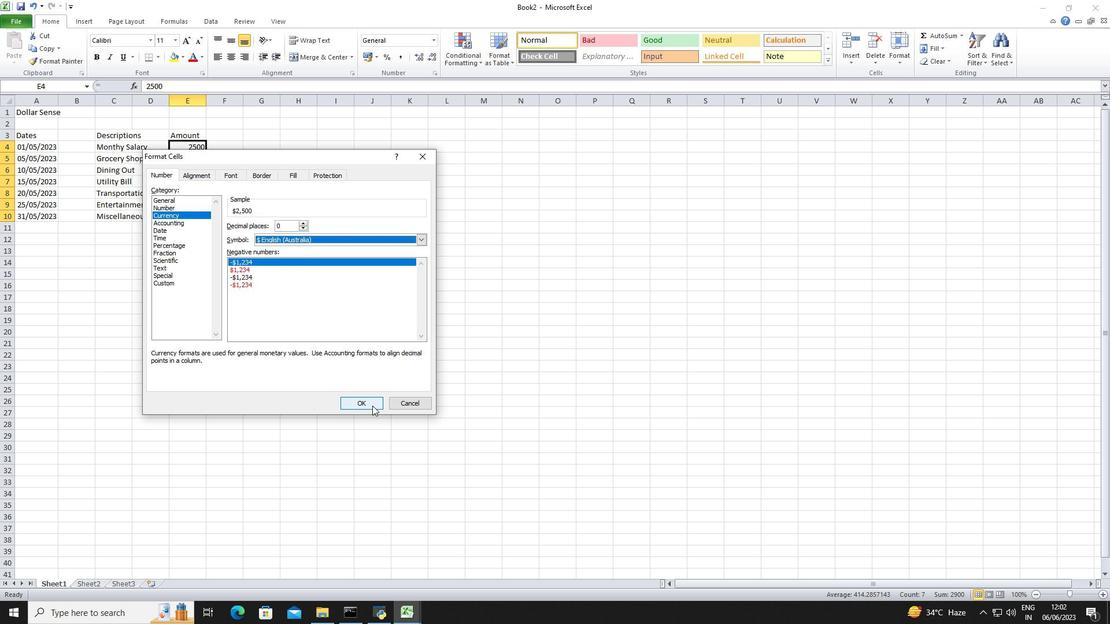 
Action: Mouse moved to (259, 138)
Screenshot: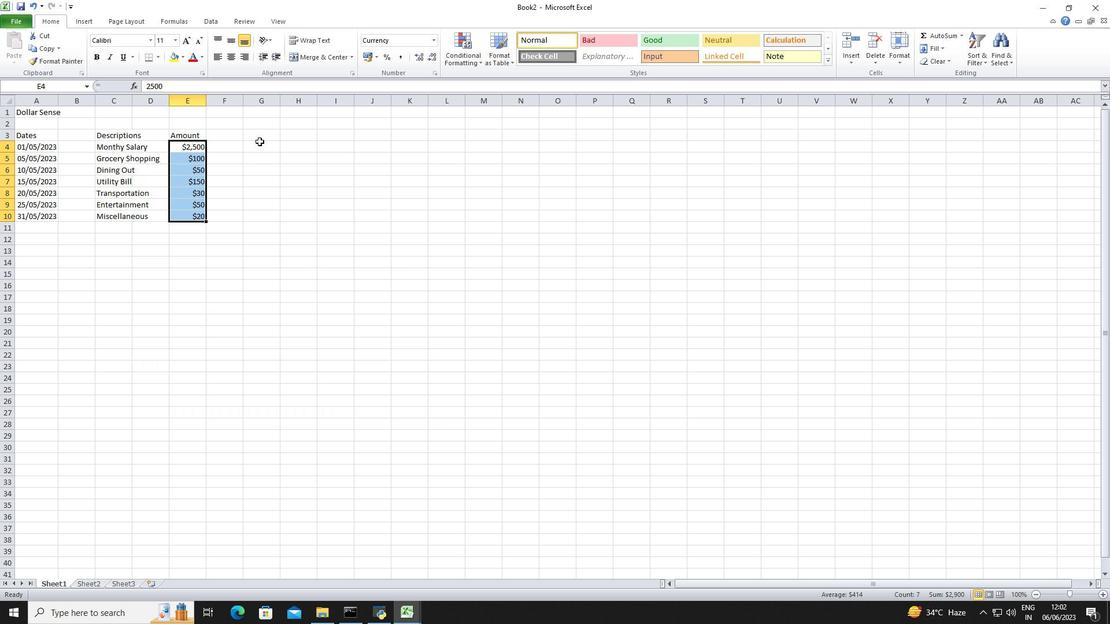 
Action: Mouse pressed left at (259, 138)
Screenshot: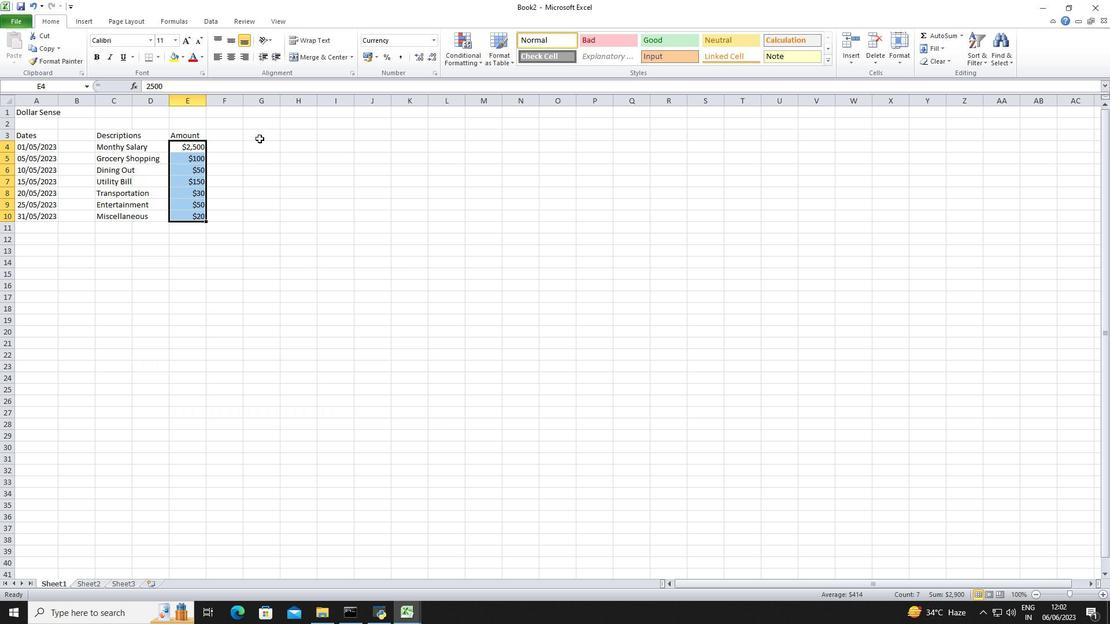 
Action: Key pressed <Key.shift>Income/<Key.shift><Key.shift><Key.shift><Key.shift><Key.shift><Key.shift><Key.shift><Key.shift><Key.shift><Key.shift><Key.shift><Key.shift><Key.shift><Key.shift><Key.shift><Key.shift><Key.shift><Key.shift><Key.shift><Key.shift><Key.shift><Key.shift><Key.shift><Key.shift><Key.shift><Key.shift><Key.shift><Key.shift><Key.shift><Key.shift><Key.shift><Key.shift><Key.shift><Key.shift><Key.shift><Key.shift><Key.shift><Key.shift><Key.shift><Key.shift>Expense<Key.down><Key.shift><Key.shift>Income
Screenshot: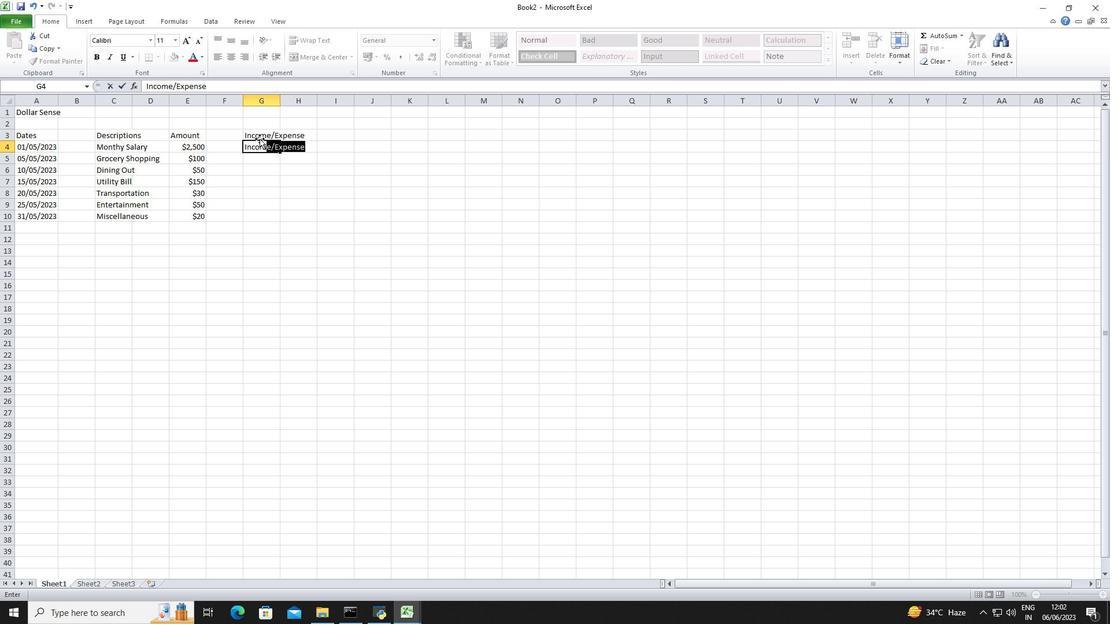 
Action: Mouse moved to (270, 144)
Screenshot: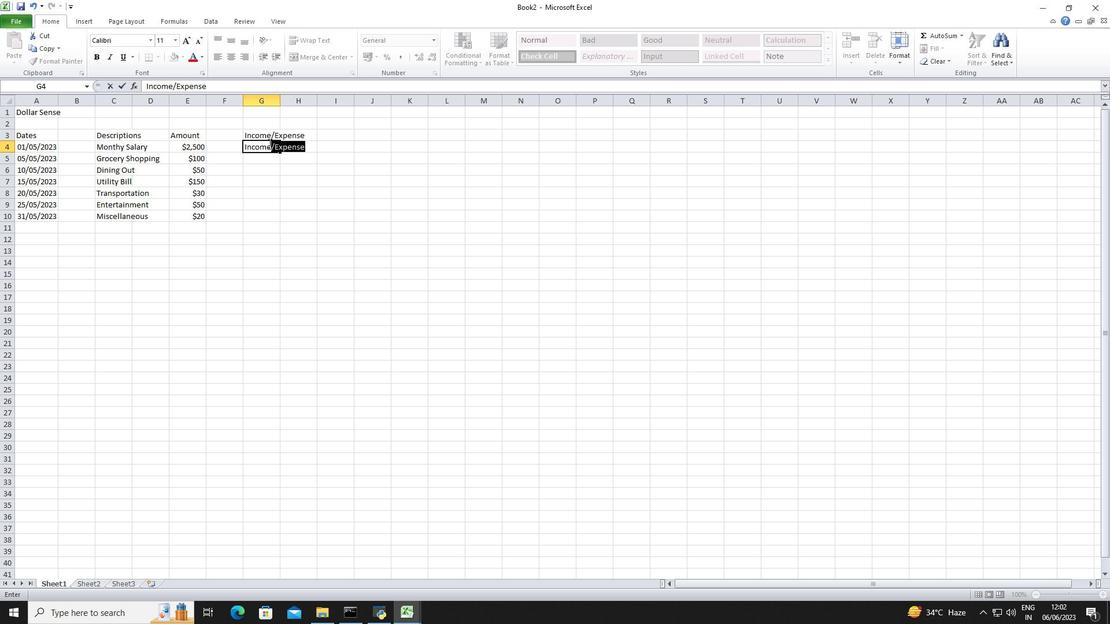 
Action: Mouse pressed left at (270, 144)
Screenshot: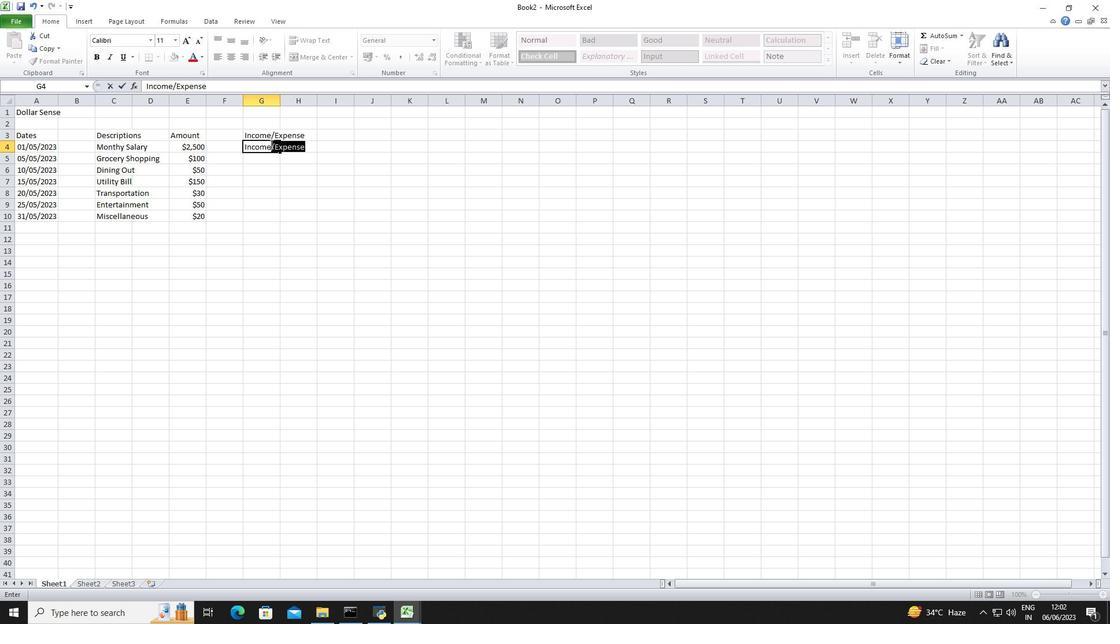 
Action: Mouse moved to (308, 145)
Screenshot: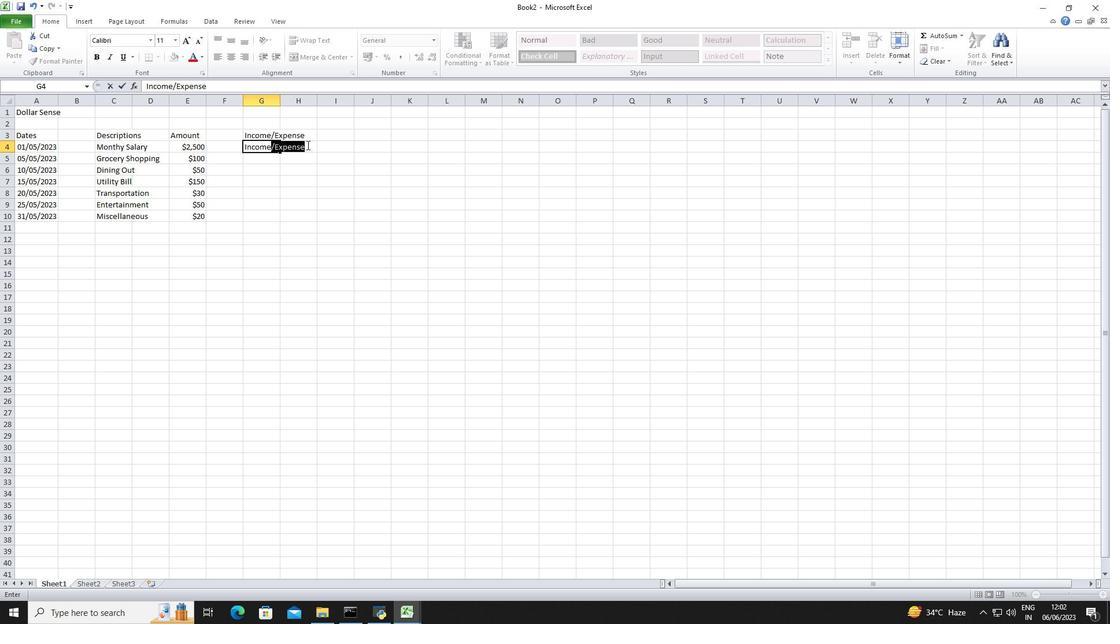 
Action: Key pressed <Key.backspace><Key.enter>
Screenshot: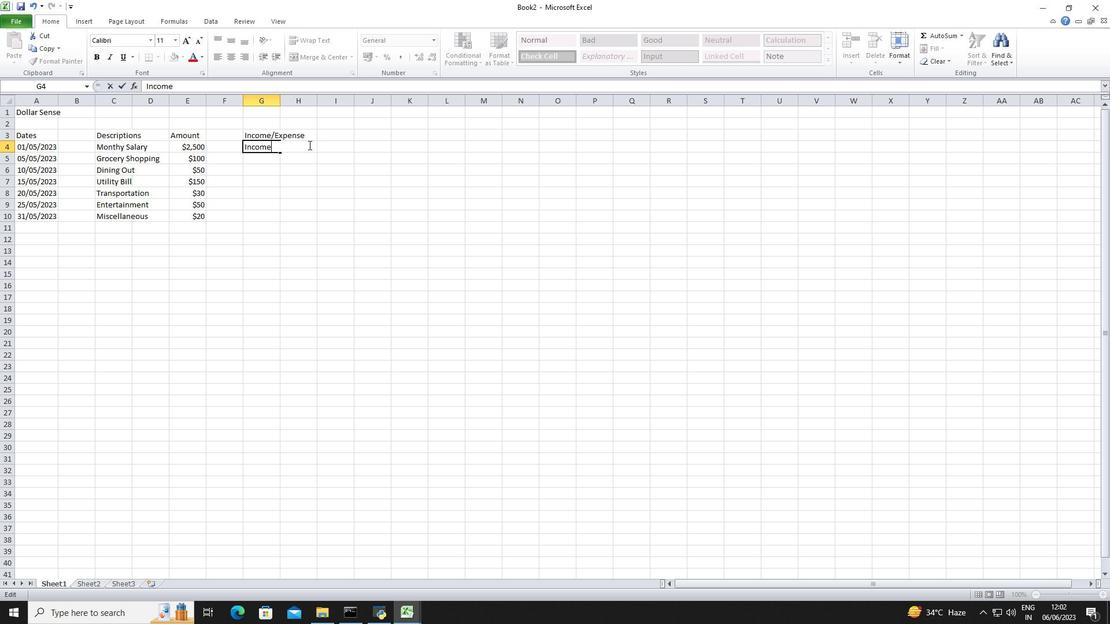 
Action: Mouse moved to (304, 194)
Screenshot: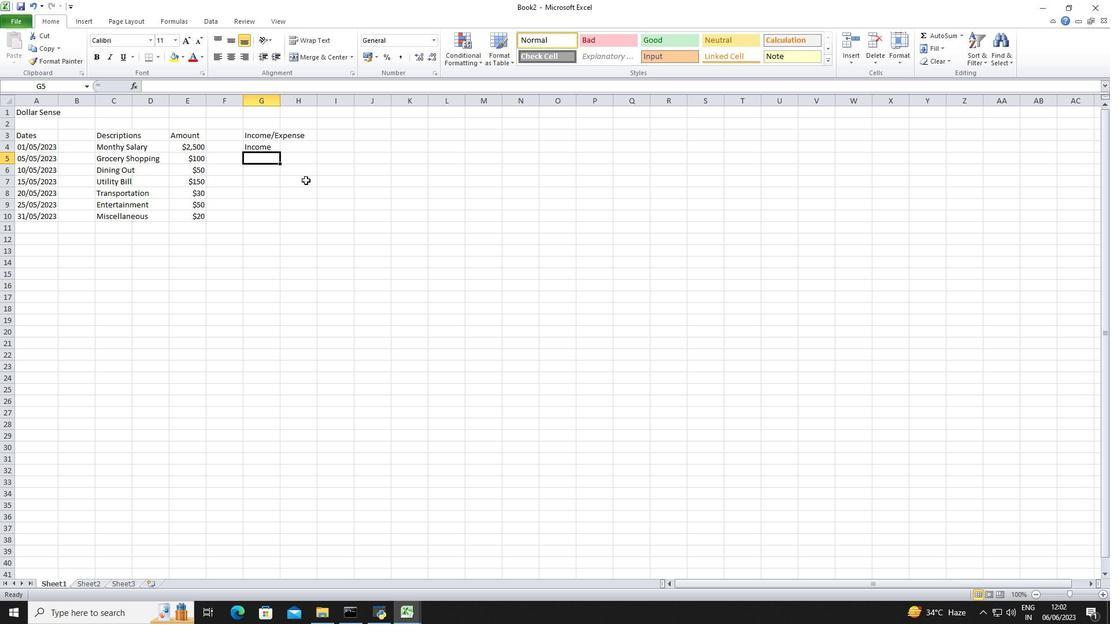 
Action: Key pressed <Key.shift>Expenses<Key.down><Key.shift>Expenses<Key.down><Key.shift>Expenses<Key.down><Key.shift>Expenses<Key.down><Key.shift>Expenses<Key.down><Key.shift>Expem<Key.backspace>nses<Key.down><Key.right><Key.right><Key.up><Key.up><Key.up><Key.up><Key.up><Key.up><Key.up><Key.up><Key.shift>Balance<Key.down>2500<Key.down>2400<Key.down>2350<Key.down>2200<Key.down>2170<Key.down>2120<Key.down>2100<Key.down>
Screenshot: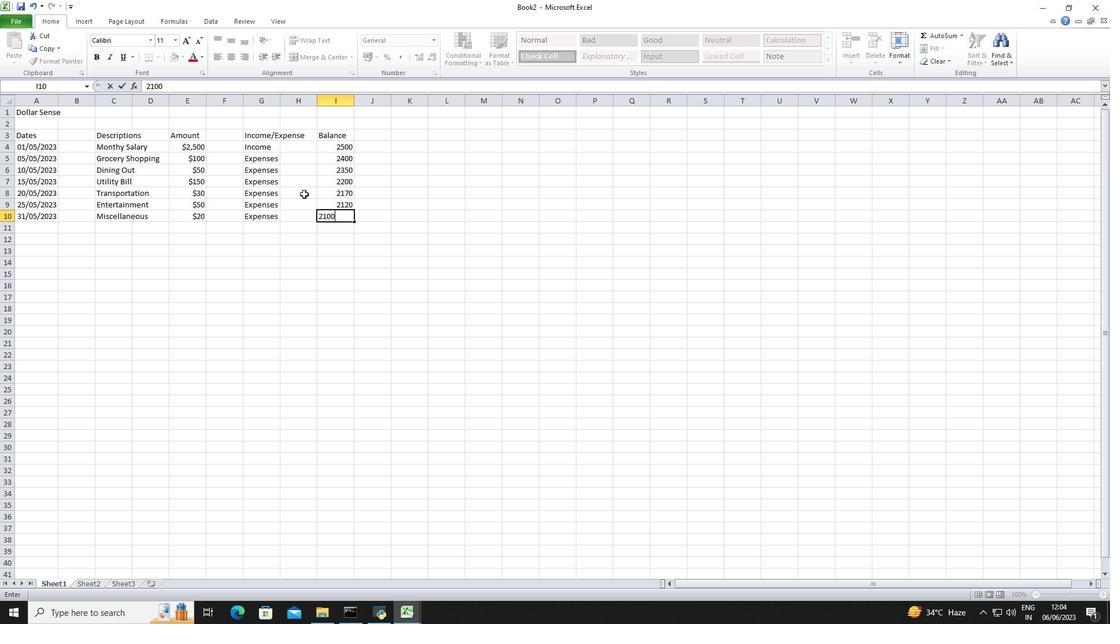 
Action: Mouse moved to (332, 144)
Screenshot: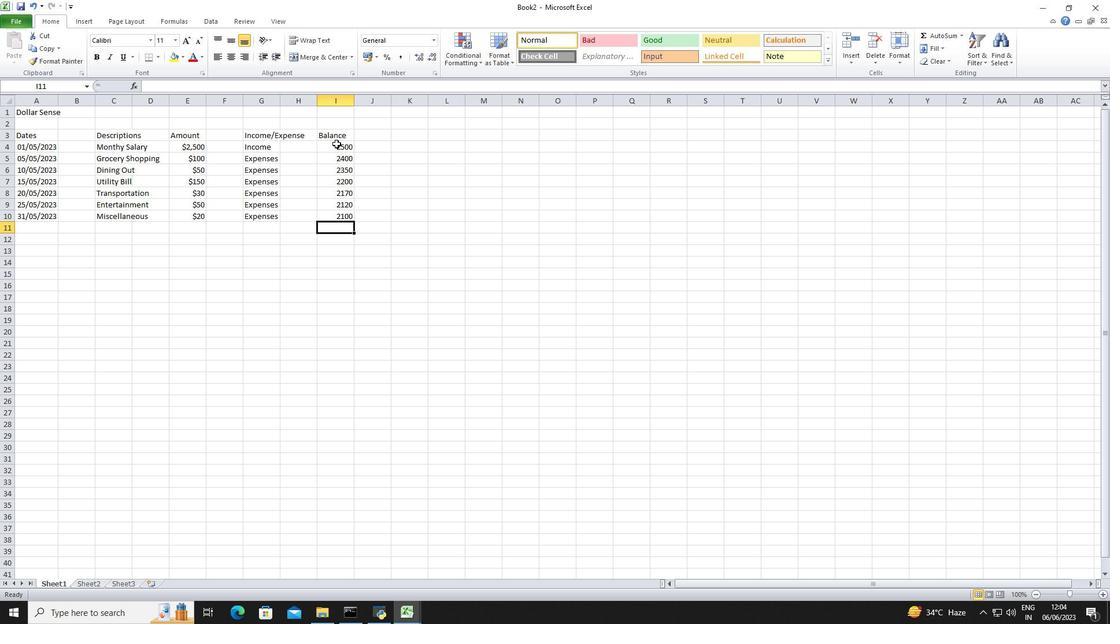 
Action: Mouse pressed left at (332, 144)
Screenshot: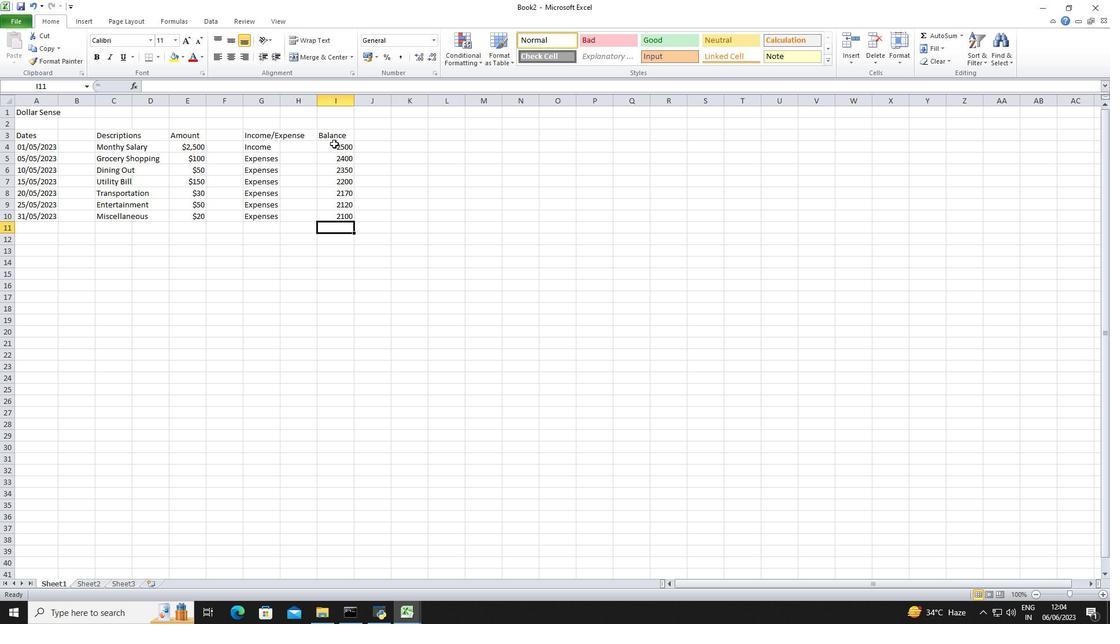 
Action: Mouse moved to (432, 41)
Screenshot: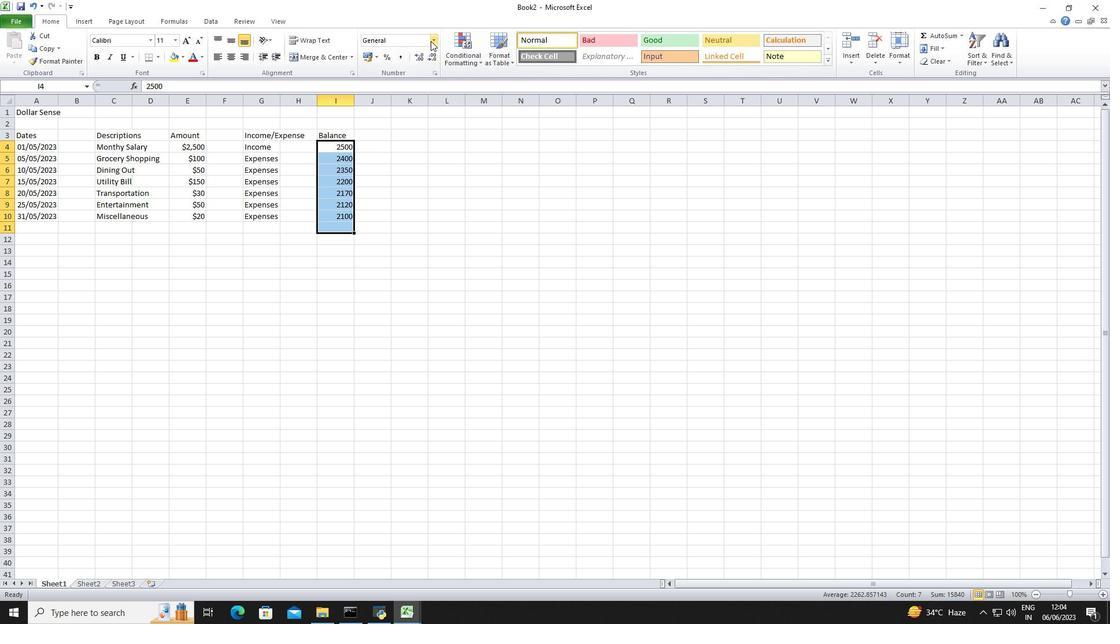 
Action: Mouse pressed left at (432, 41)
Screenshot: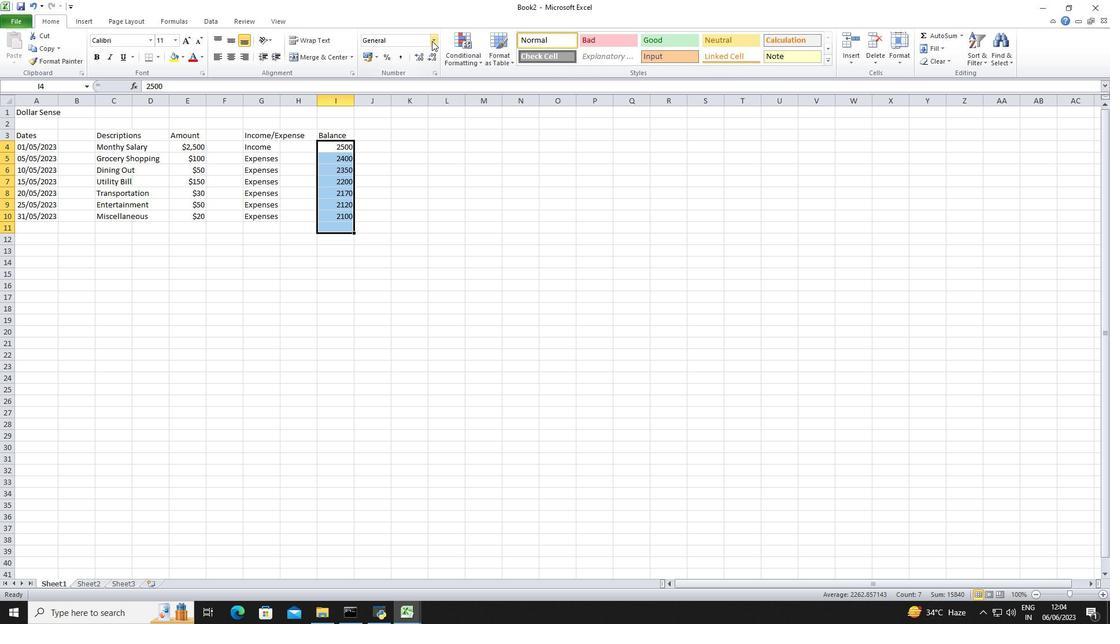 
Action: Mouse moved to (396, 330)
Screenshot: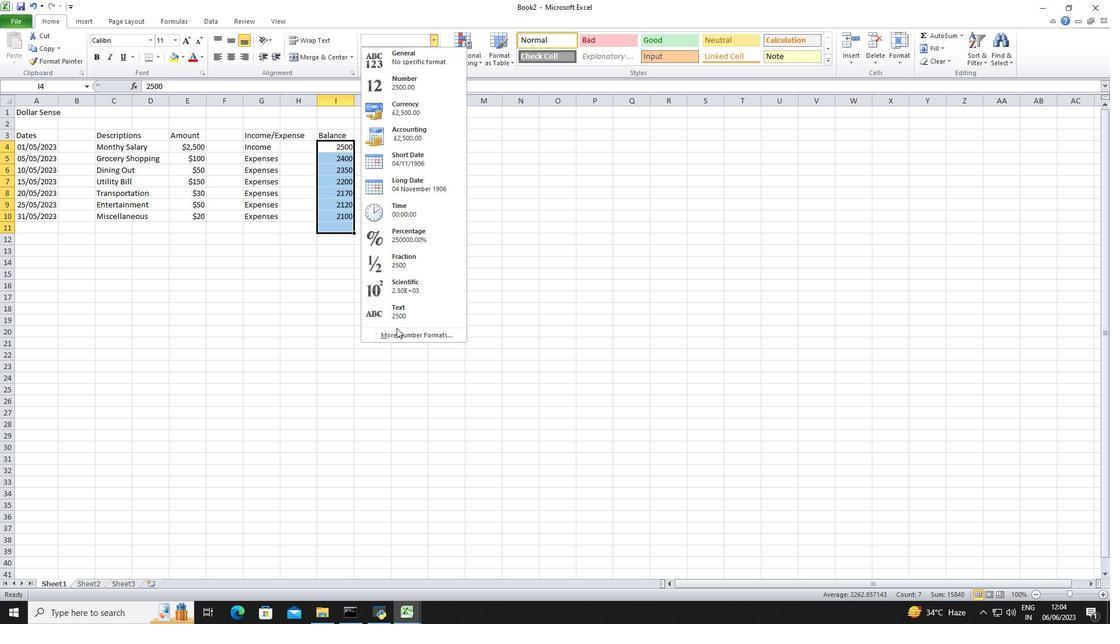 
Action: Mouse pressed left at (396, 330)
Screenshot: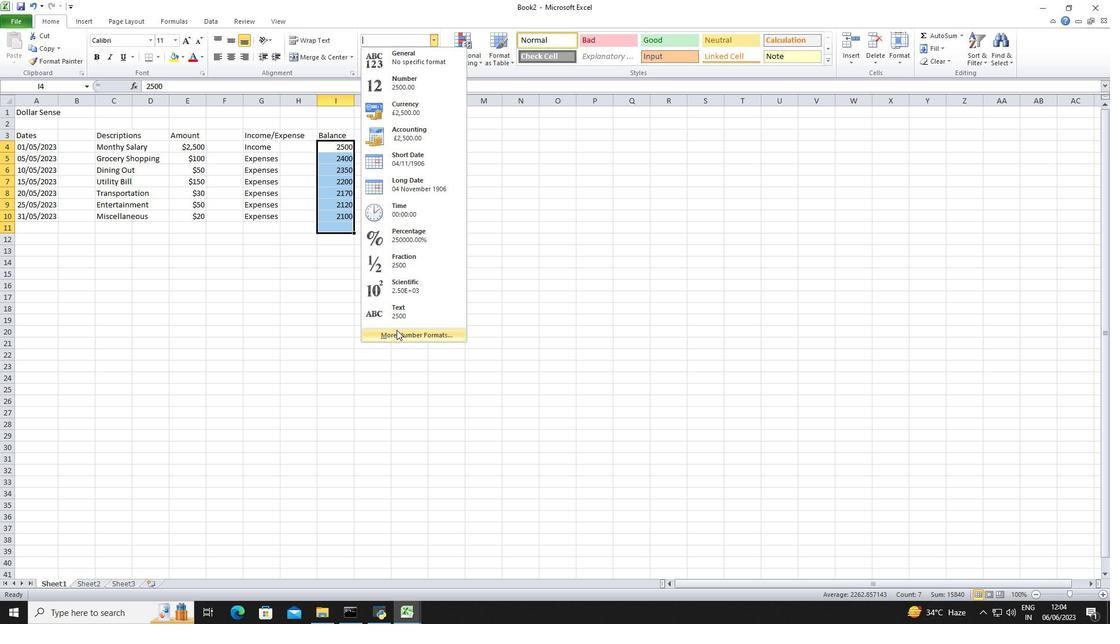 
Action: Mouse moved to (190, 218)
Screenshot: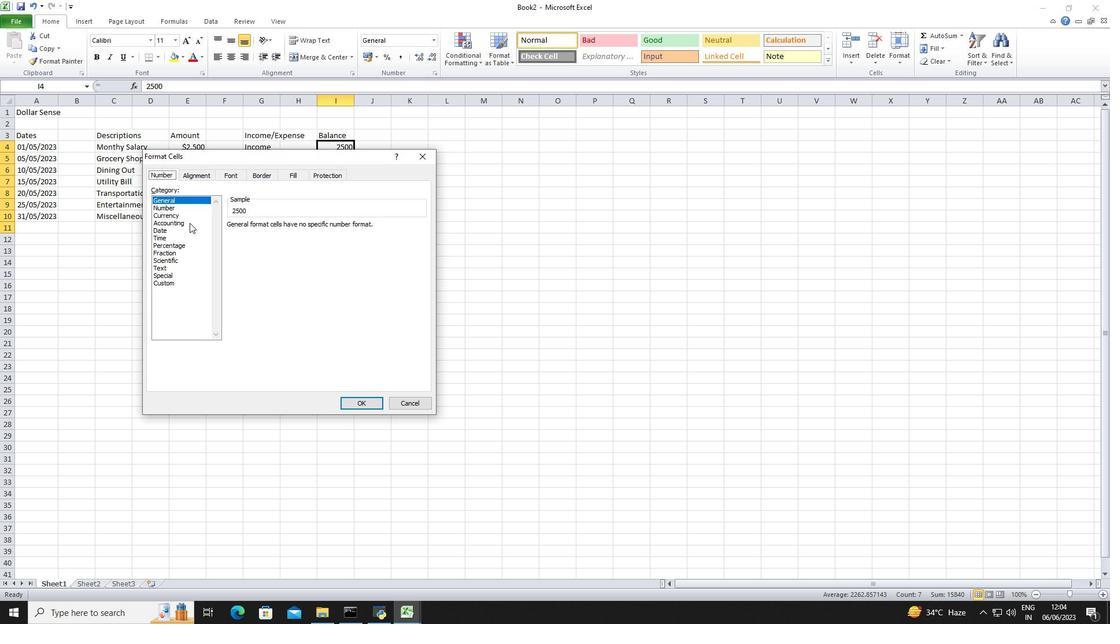 
Action: Mouse pressed left at (190, 218)
Screenshot: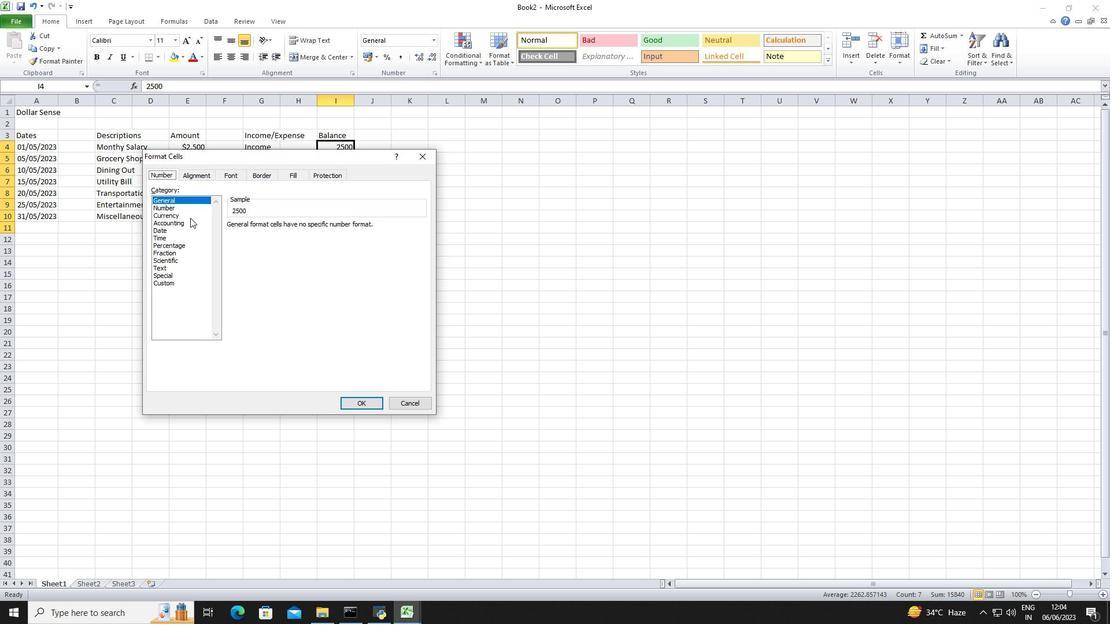 
Action: Mouse moved to (301, 227)
Screenshot: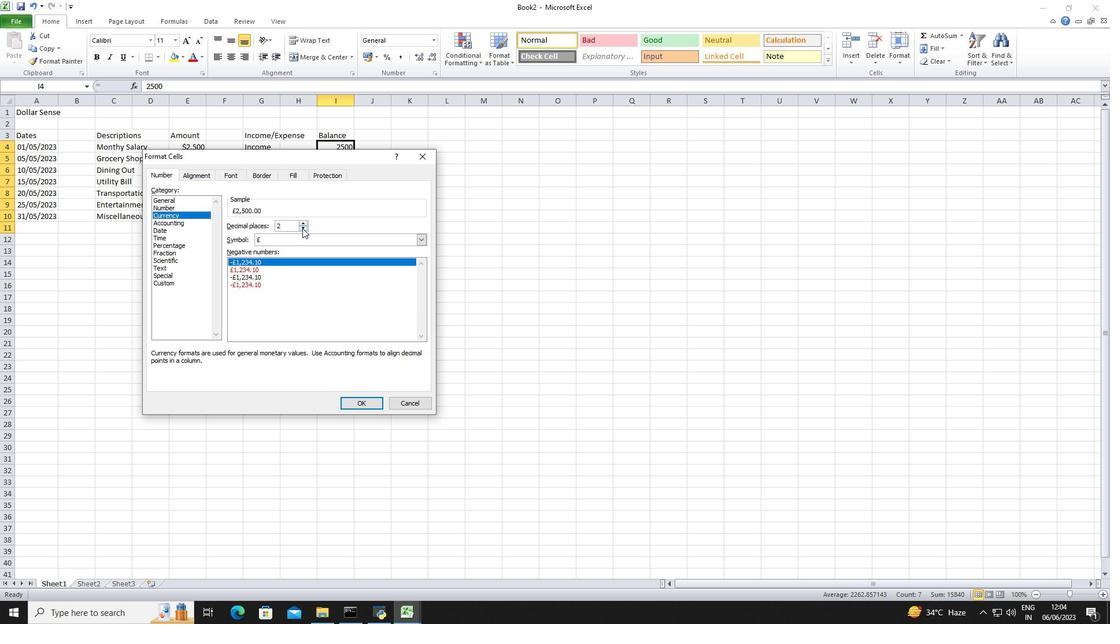 
Action: Mouse pressed left at (301, 227)
Screenshot: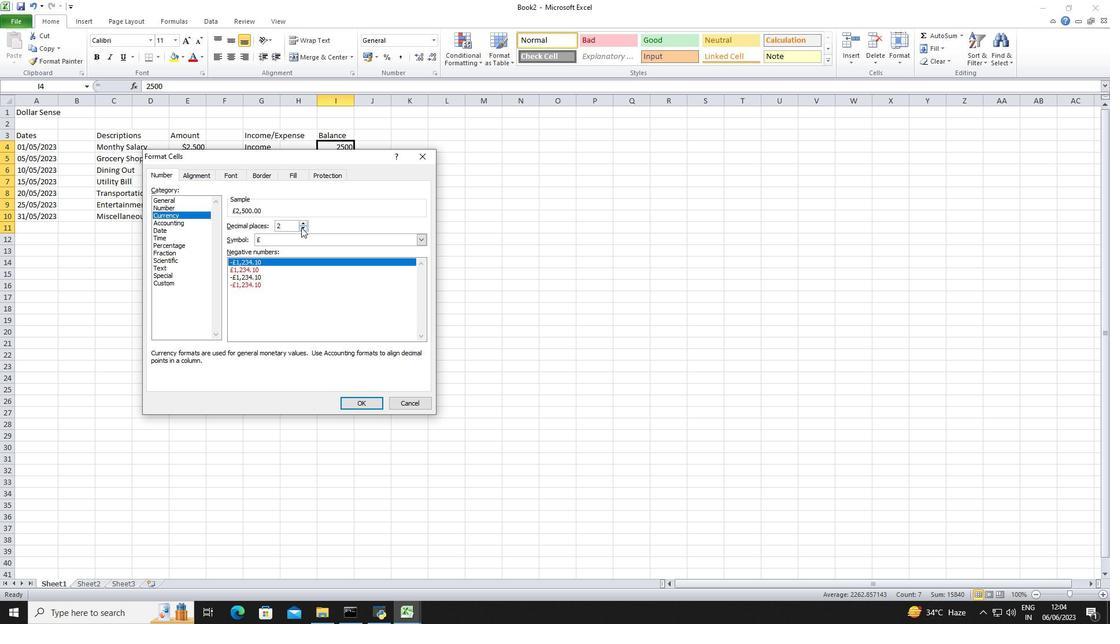 
Action: Mouse pressed left at (301, 227)
Screenshot: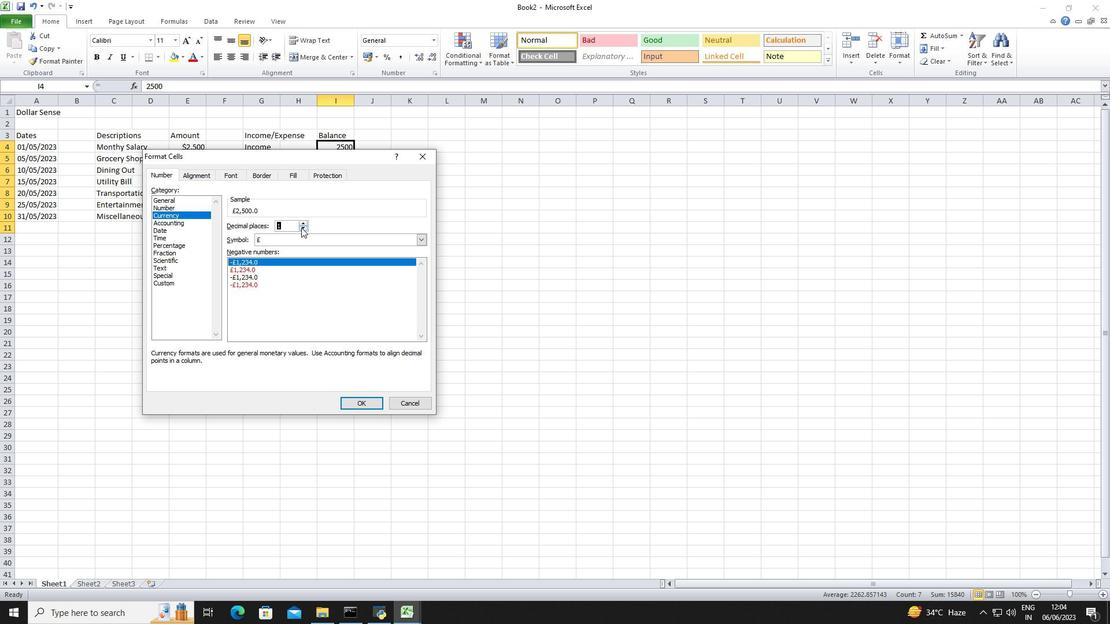 
Action: Mouse moved to (333, 237)
Screenshot: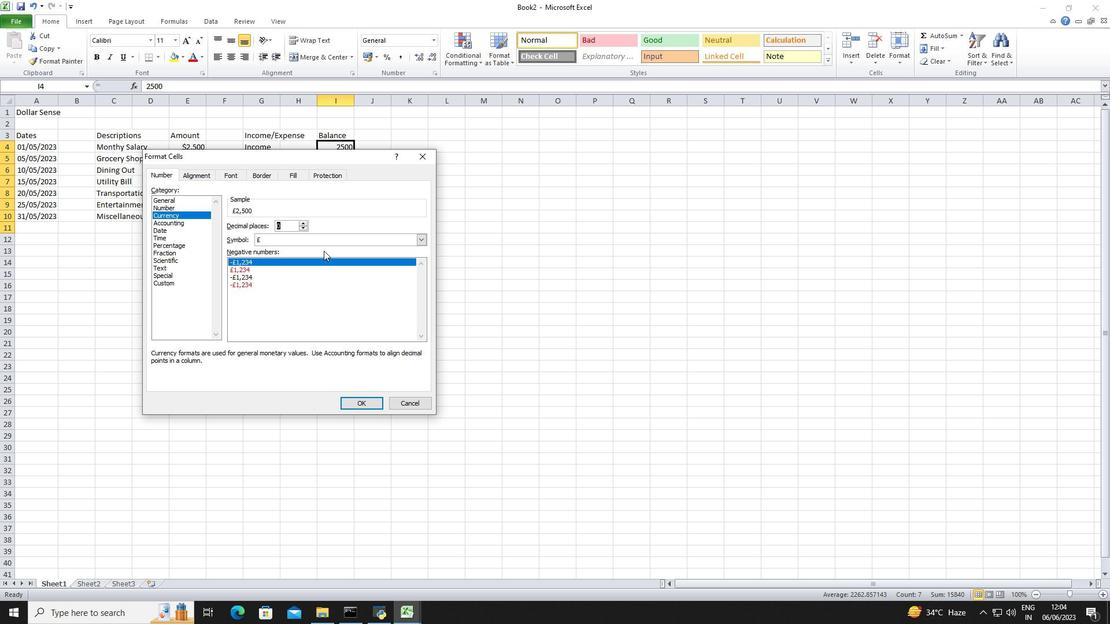 
Action: Mouse pressed left at (333, 237)
Screenshot: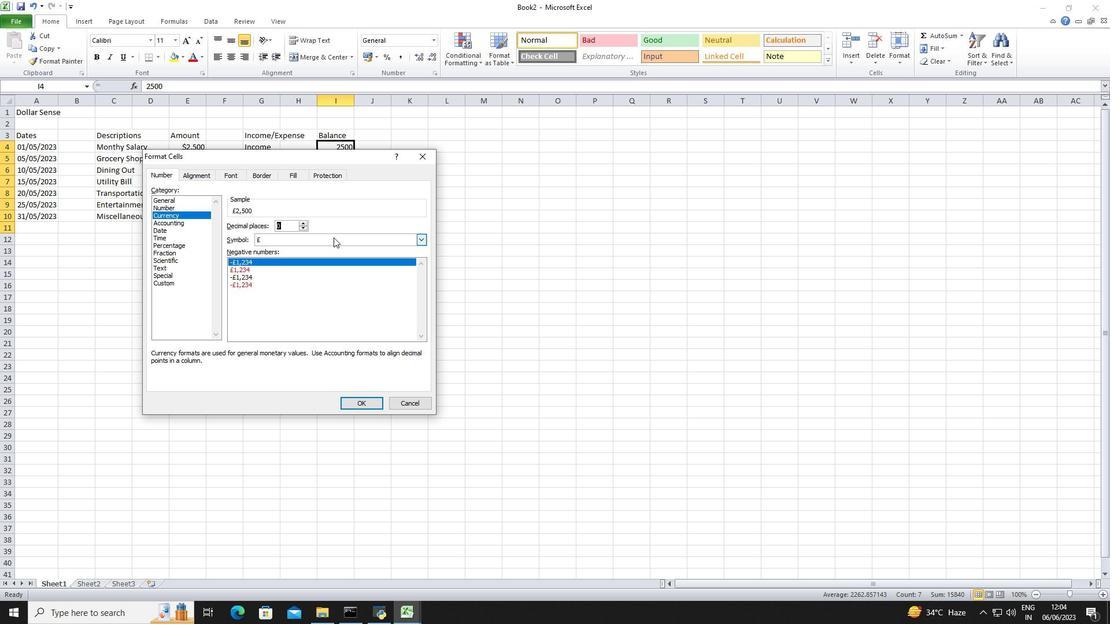 
Action: Mouse moved to (323, 315)
Screenshot: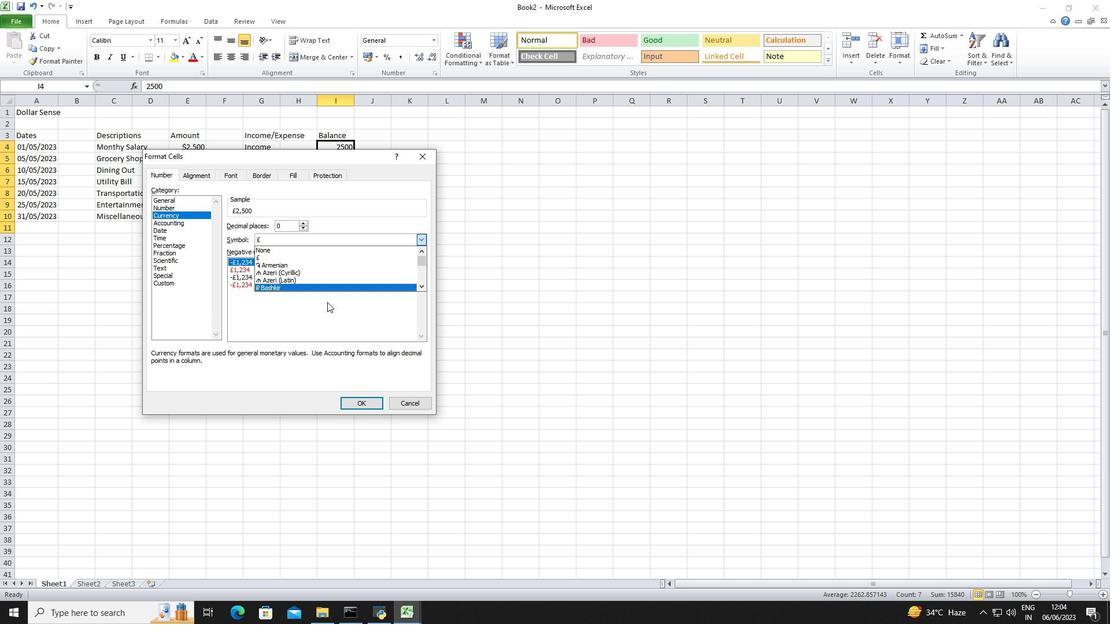 
Action: Mouse scrolled (323, 314) with delta (0, 0)
Screenshot: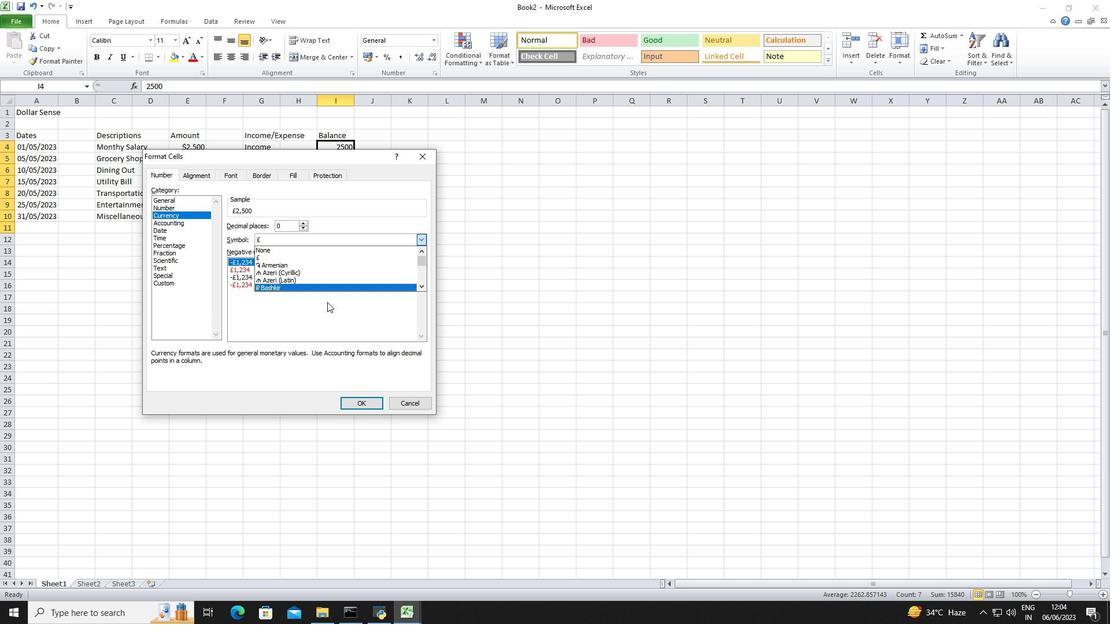 
Action: Mouse scrolled (323, 314) with delta (0, 0)
Screenshot: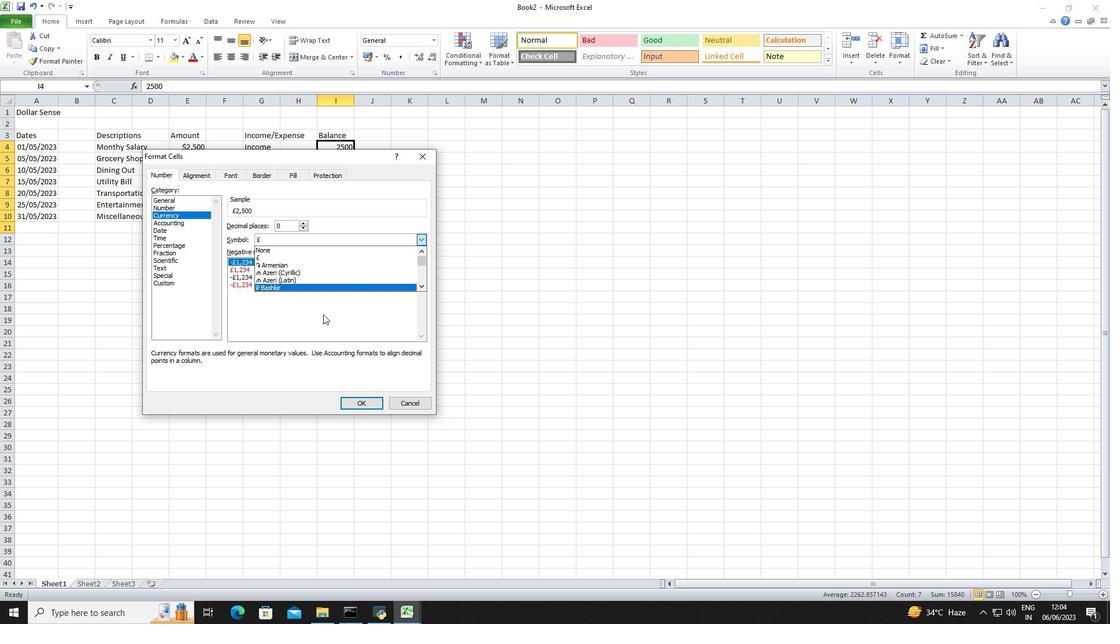 
Action: Mouse scrolled (323, 314) with delta (0, 0)
Screenshot: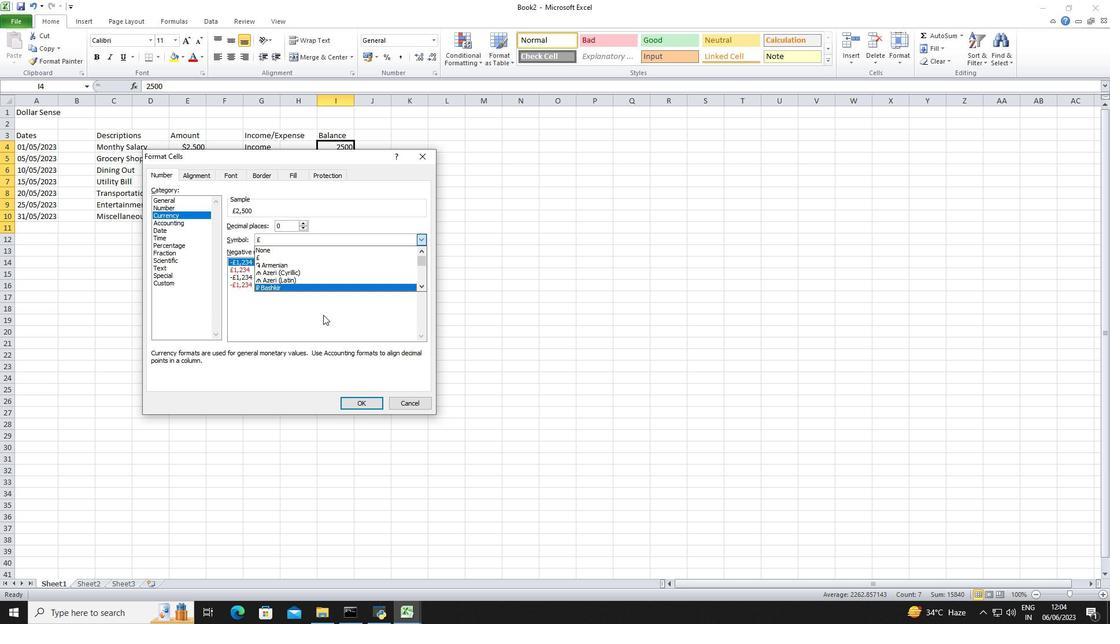 
Action: Mouse moved to (314, 283)
Screenshot: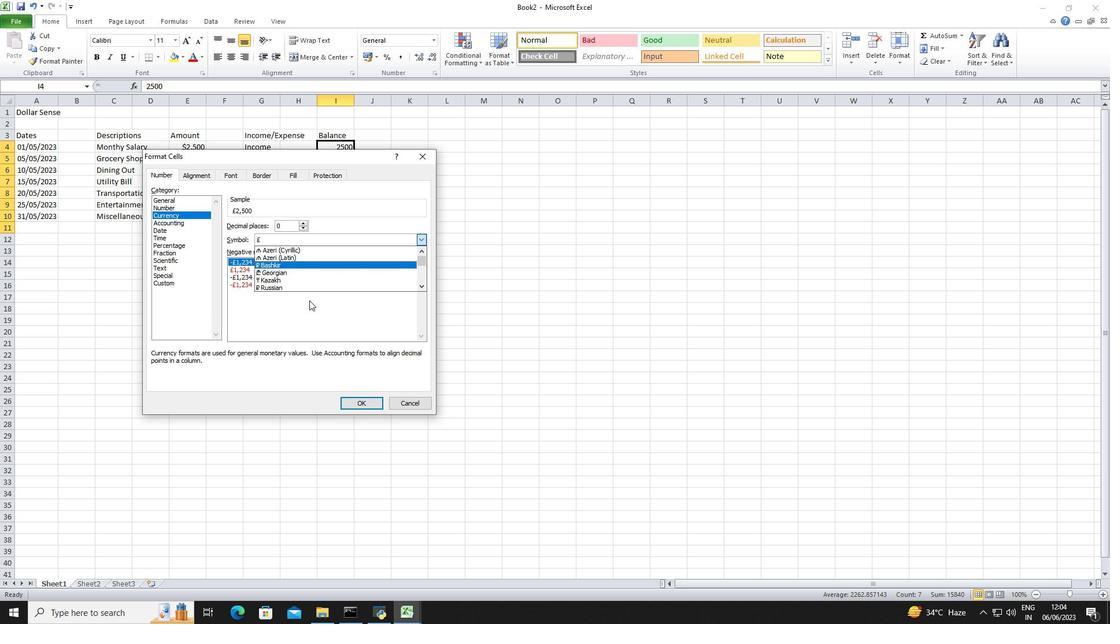 
Action: Mouse scrolled (314, 282) with delta (0, 0)
Screenshot: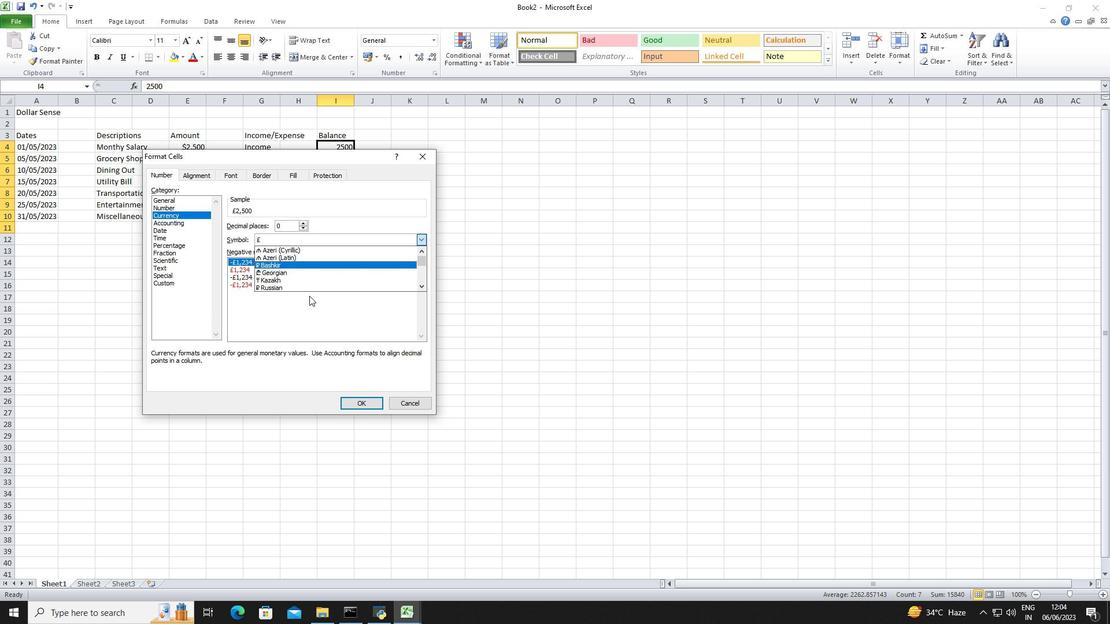 
Action: Mouse scrolled (314, 282) with delta (0, 0)
Screenshot: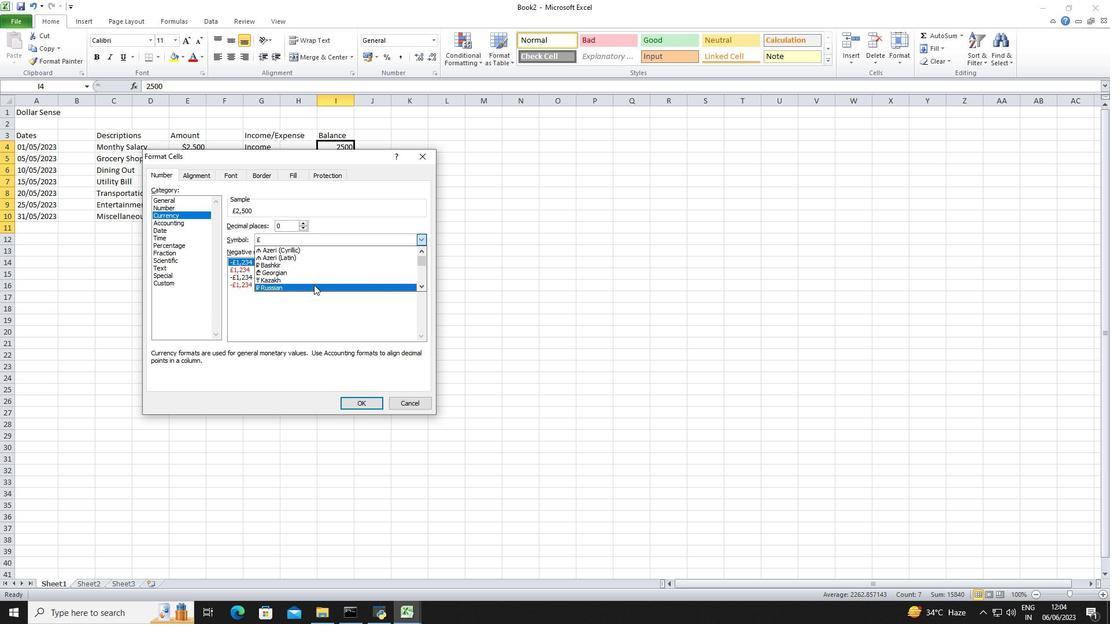 
Action: Mouse scrolled (314, 282) with delta (0, 0)
Screenshot: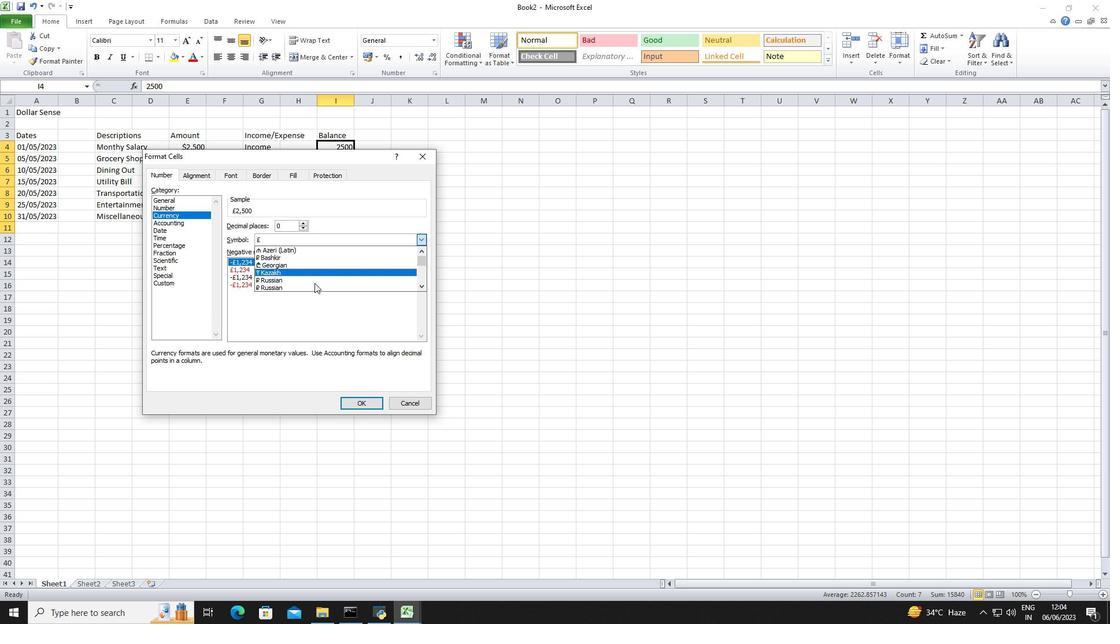 
Action: Mouse scrolled (314, 282) with delta (0, 0)
Screenshot: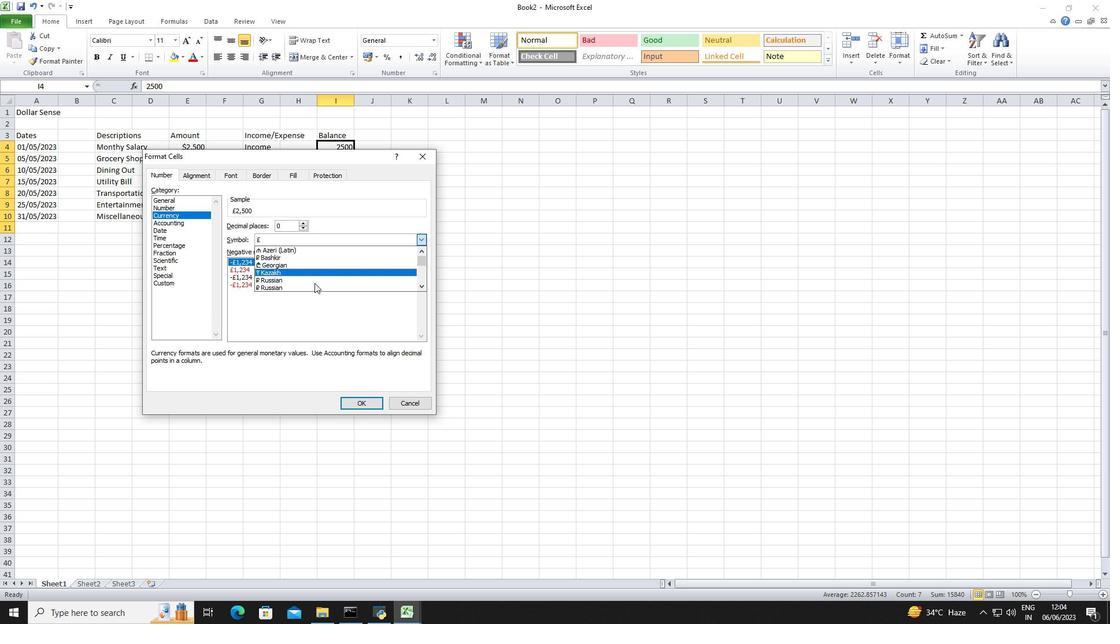
Action: Mouse scrolled (314, 282) with delta (0, 0)
Screenshot: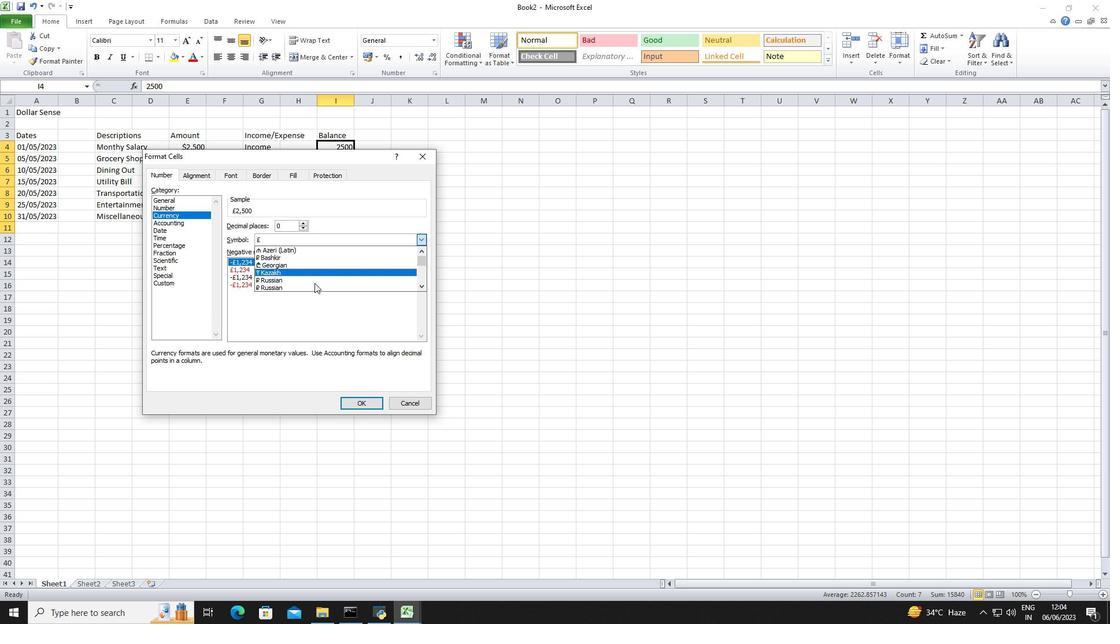 
Action: Mouse scrolled (314, 282) with delta (0, 0)
Screenshot: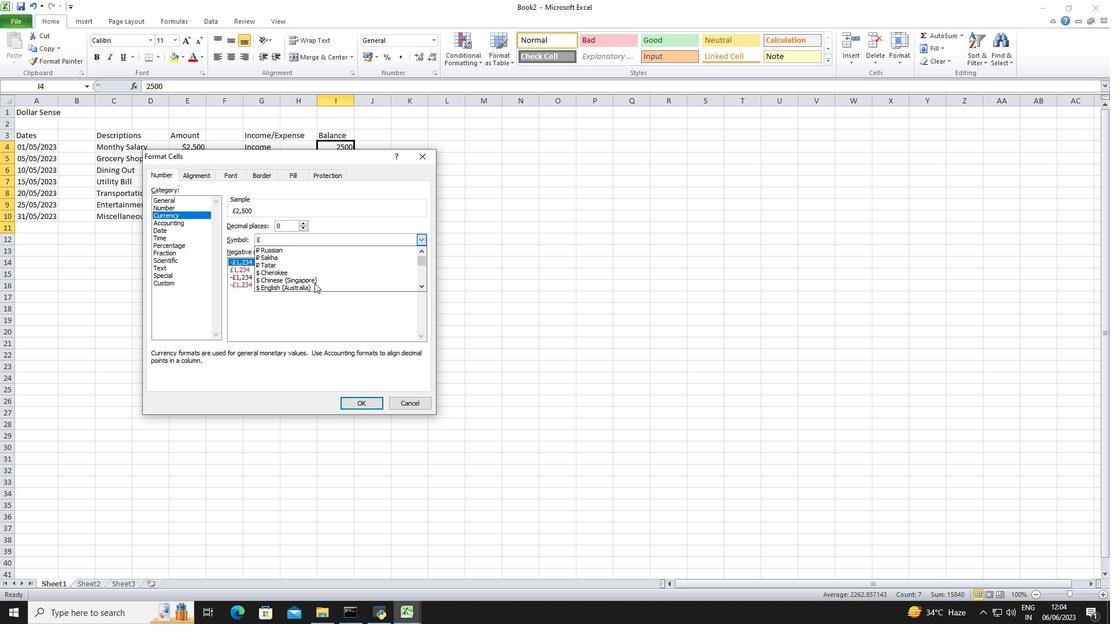 
Action: Mouse scrolled (314, 282) with delta (0, 0)
Screenshot: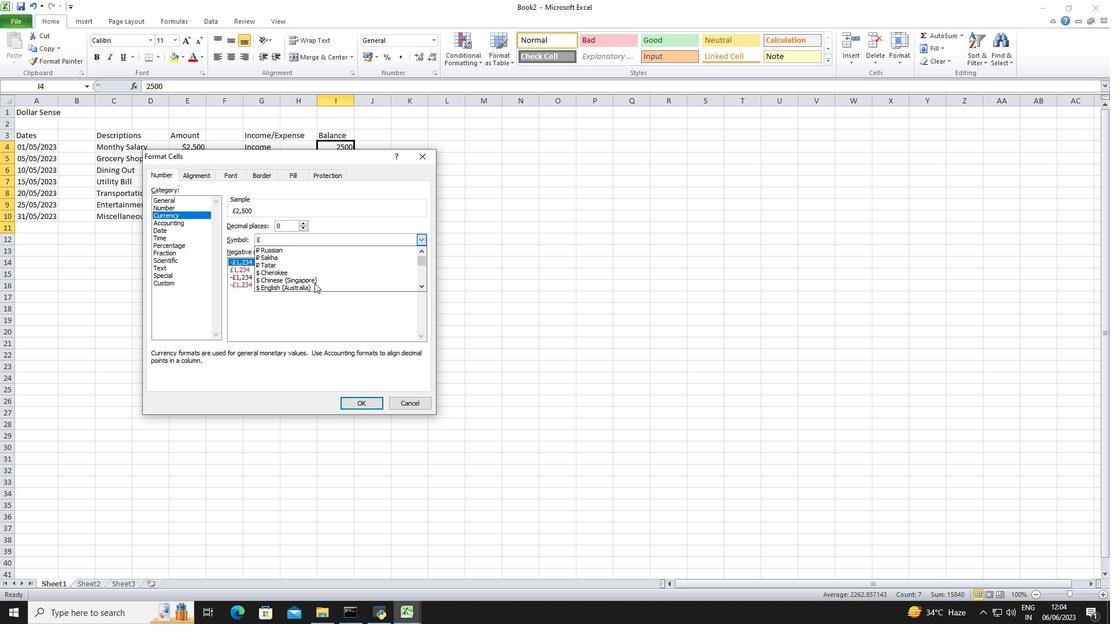 
Action: Mouse scrolled (314, 282) with delta (0, 0)
Screenshot: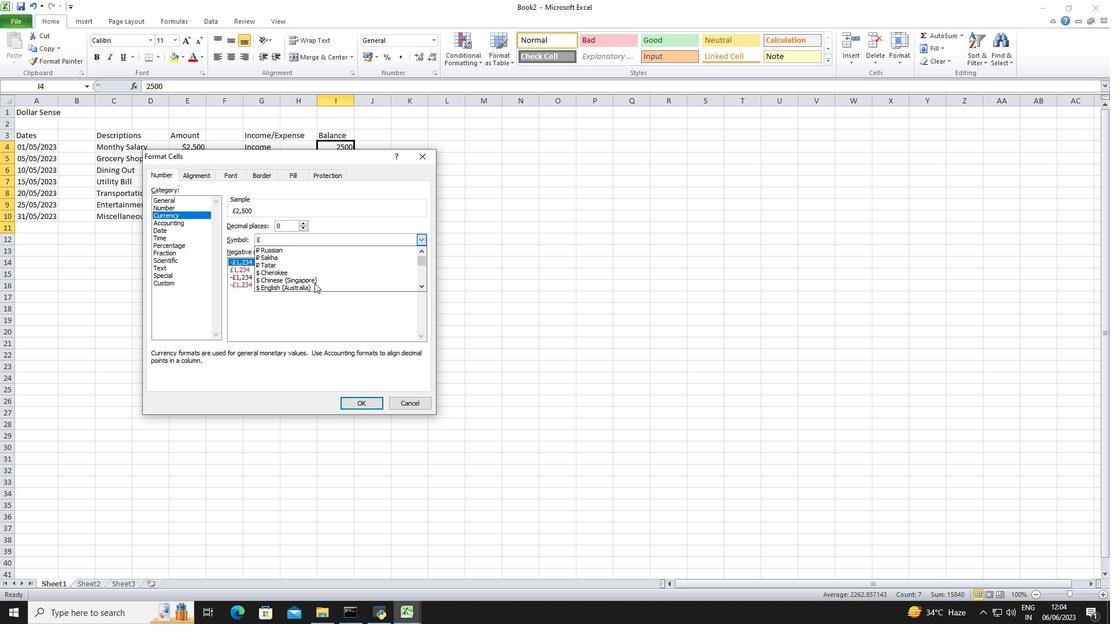 
Action: Mouse moved to (315, 262)
Screenshot: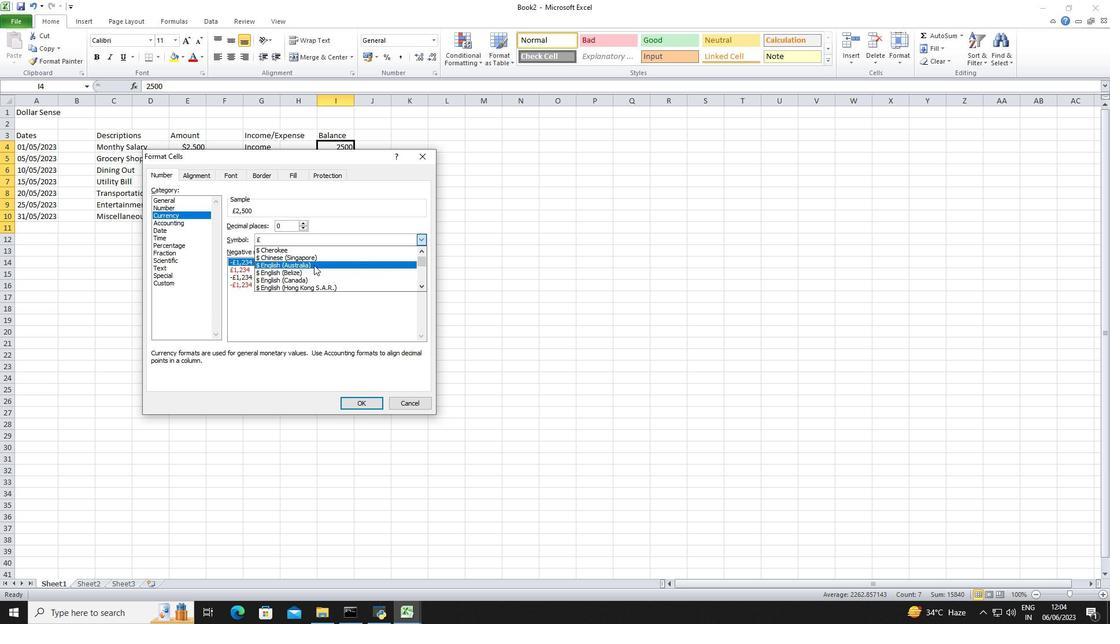 
Action: Mouse pressed left at (315, 262)
Screenshot: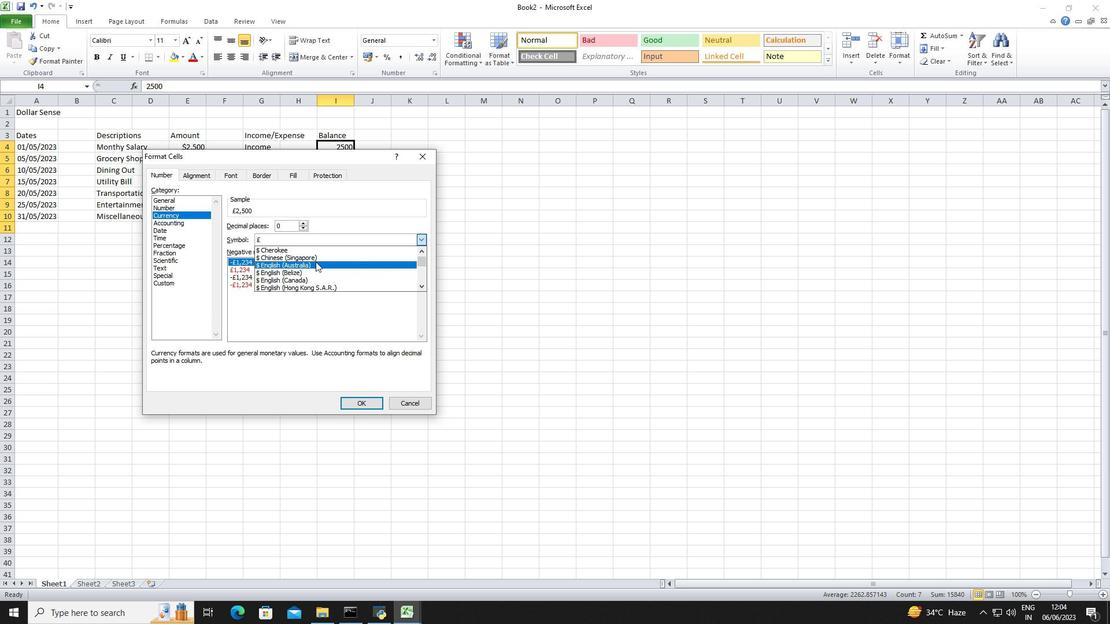 
Action: Mouse moved to (344, 408)
Screenshot: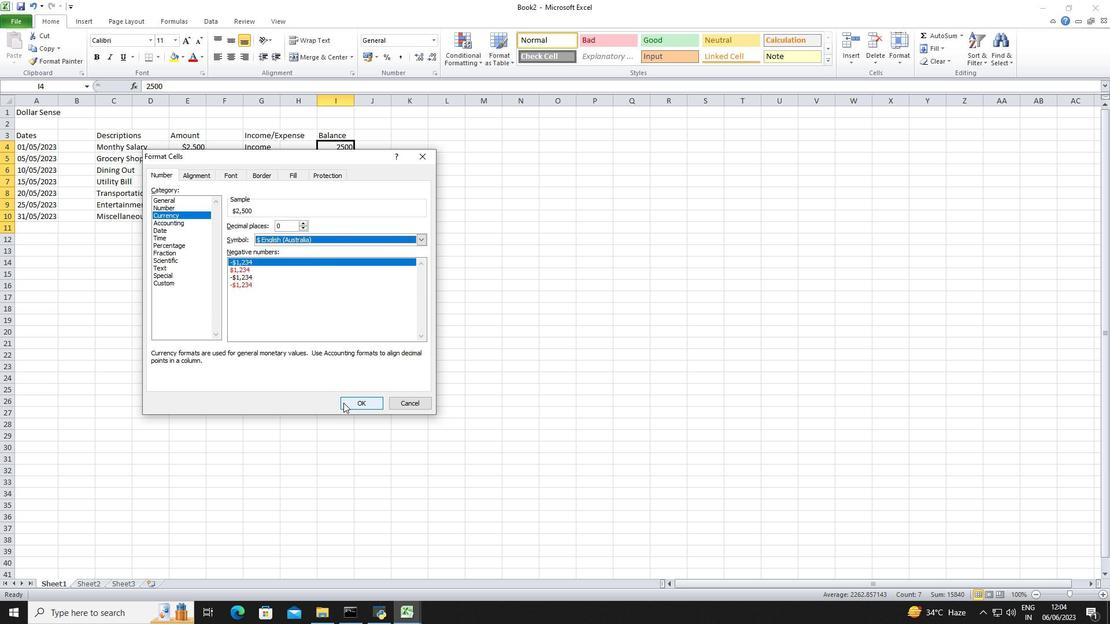 
Action: Mouse pressed left at (344, 408)
Screenshot: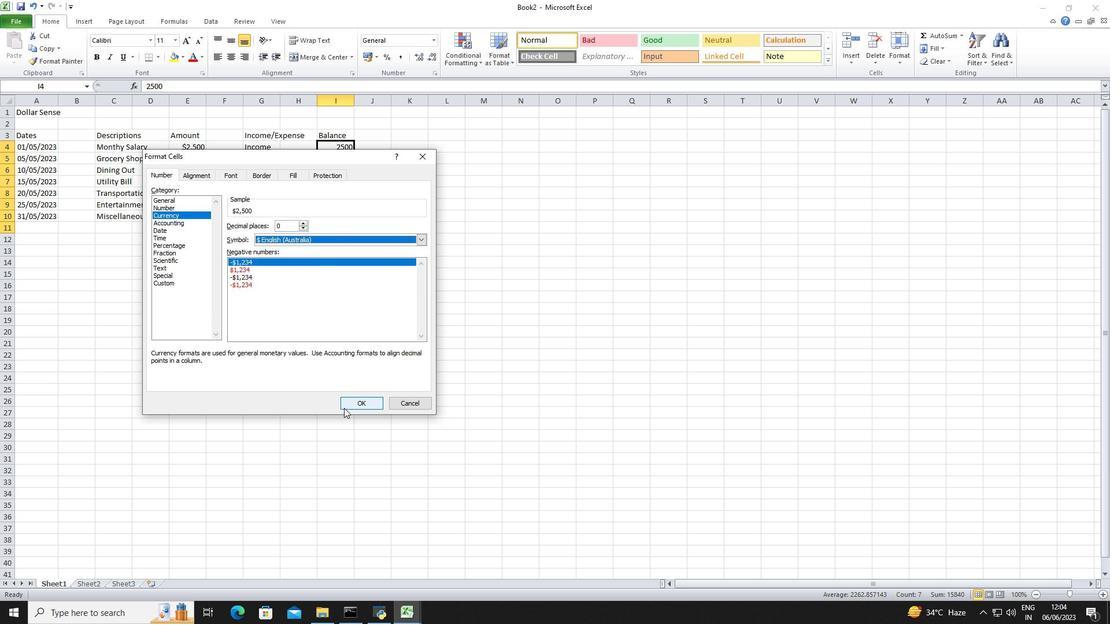 
Action: Mouse pressed left at (344, 408)
Screenshot: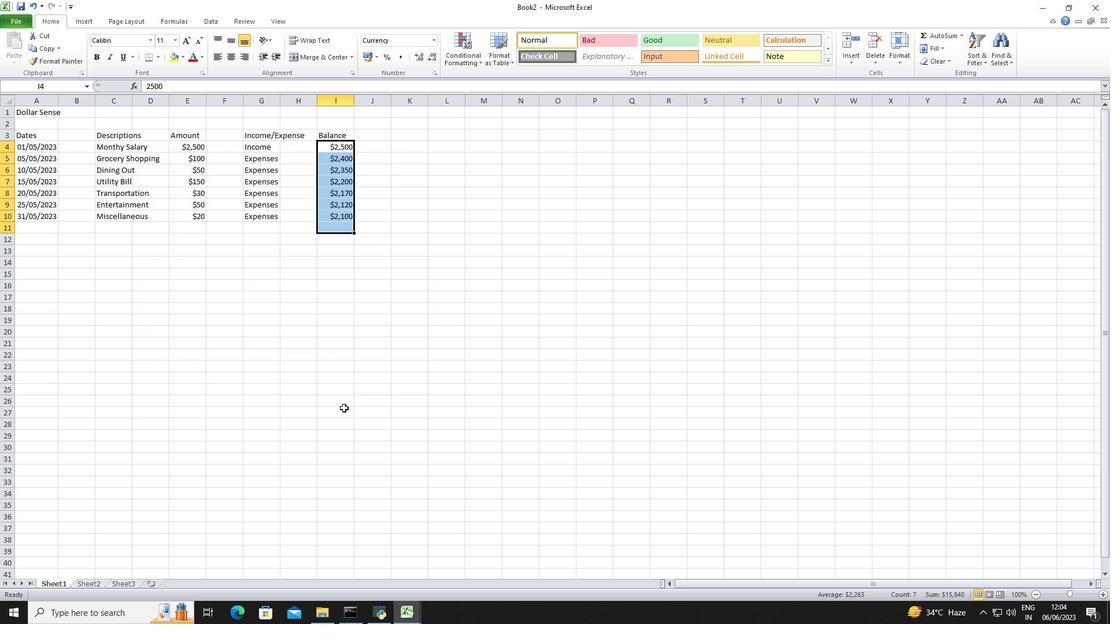 
Action: Key pressed ctrl+S
Screenshot: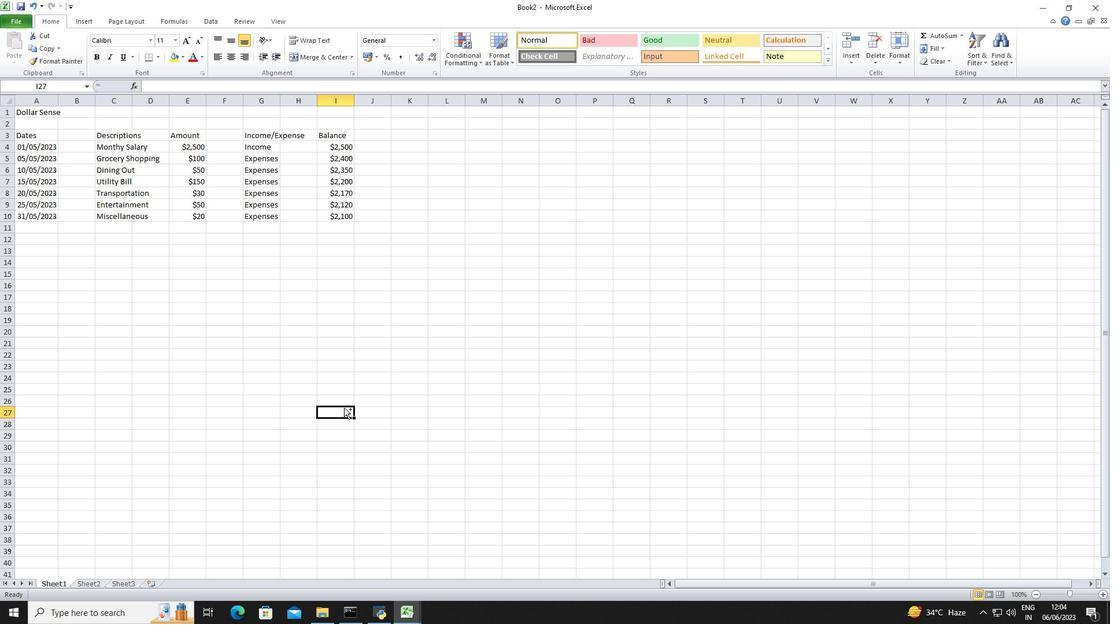 
Action: Mouse moved to (401, 335)
Screenshot: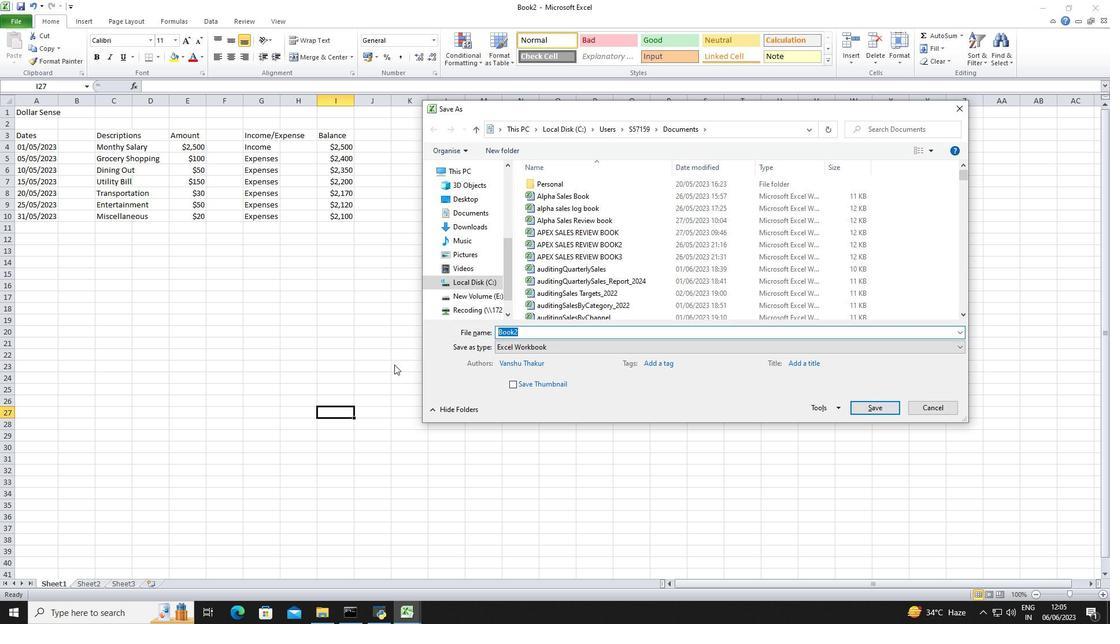 
Action: Key pressed <Key.shift>Exp<Key.shift>Report<Key.space>r<Key.backspace>templatesbook
Screenshot: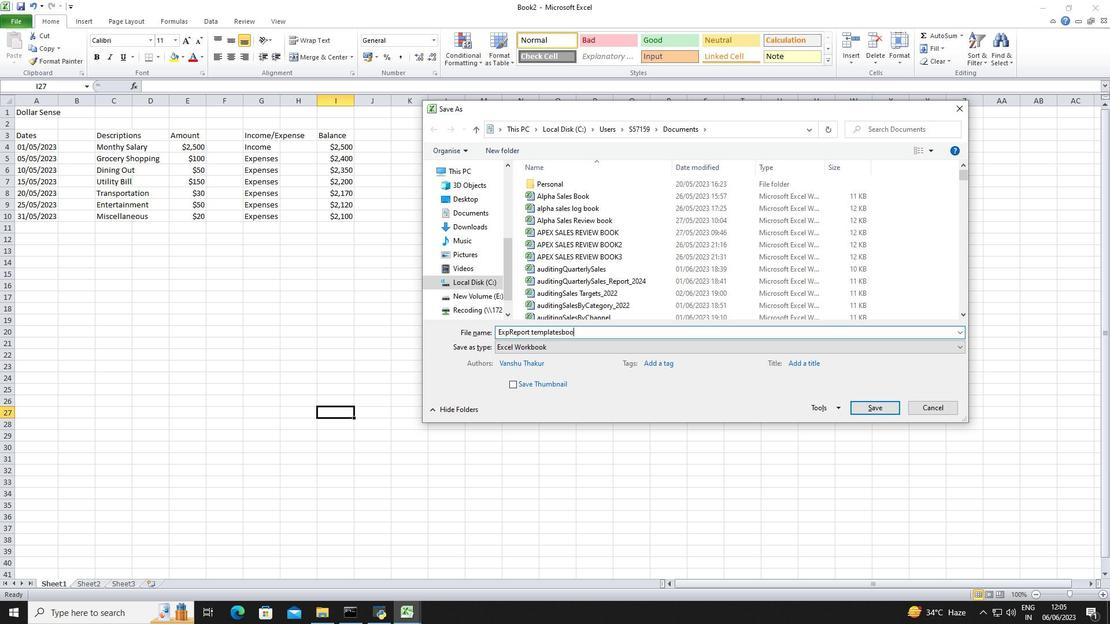 
Action: Mouse moved to (882, 402)
Screenshot: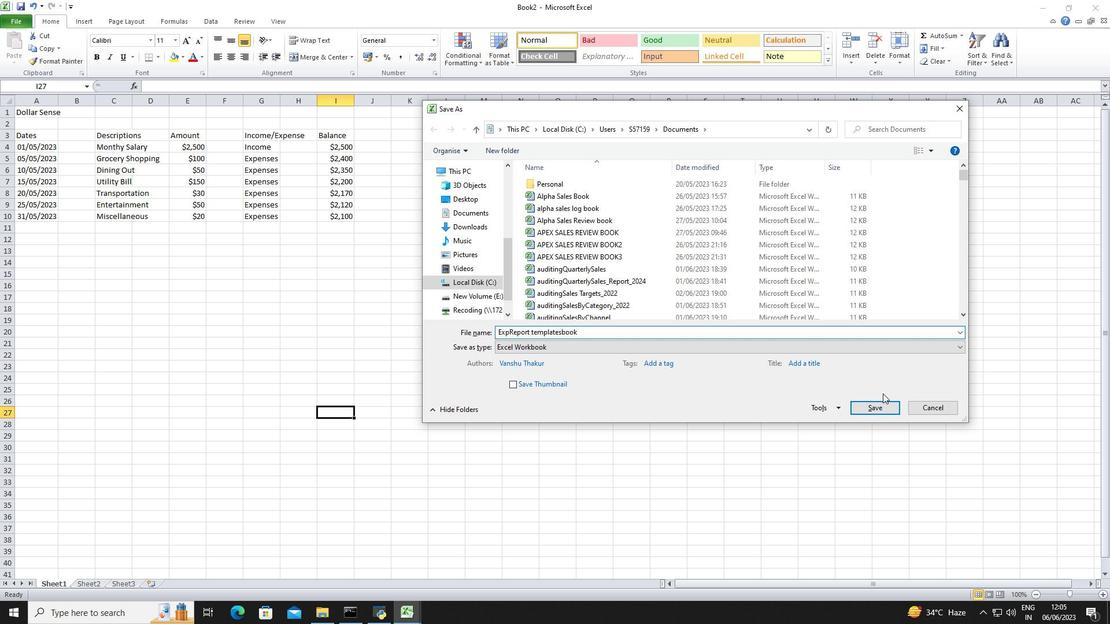 
Action: Mouse pressed left at (882, 402)
Screenshot: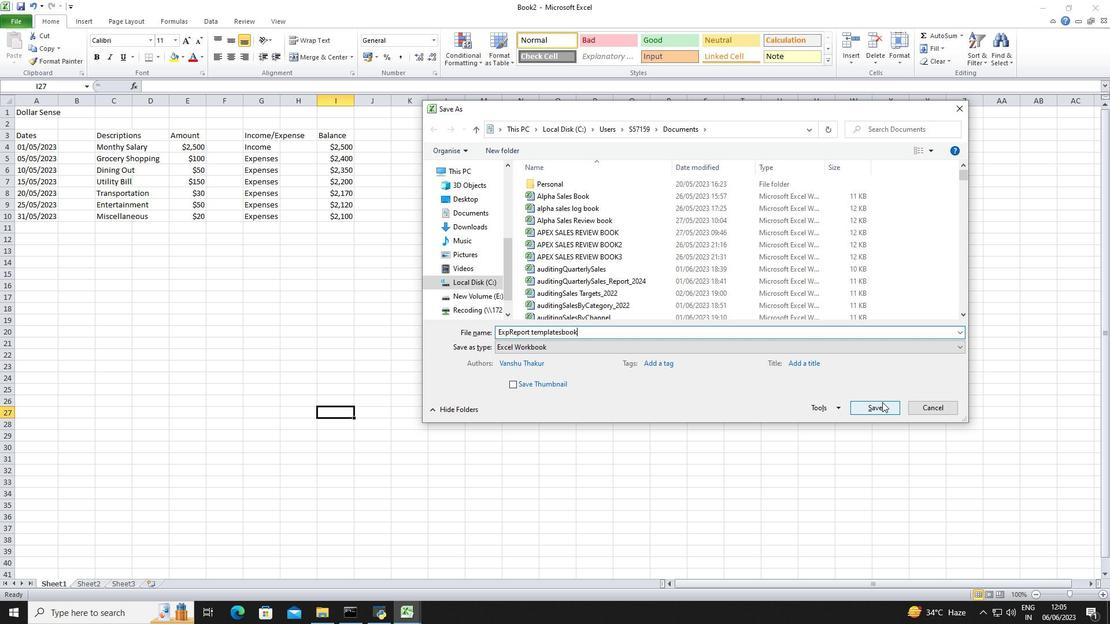 
Action: Mouse moved to (789, 391)
Screenshot: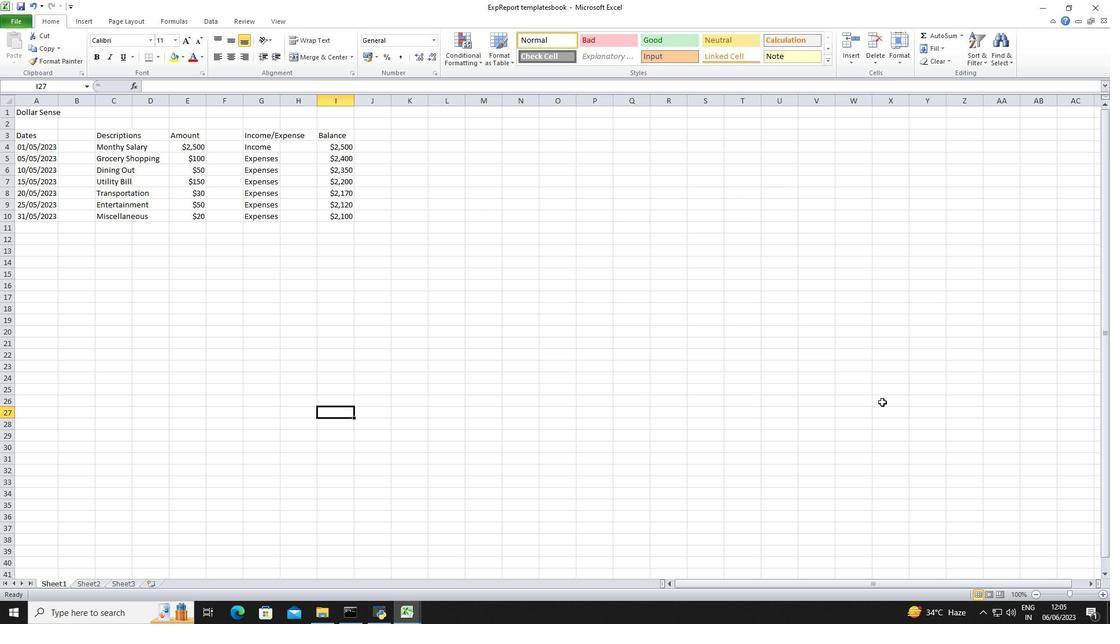 
